 Task: Look for space in Bordj Bou Arreridj, Algeria from 8th June, 2023 to 16th June, 2023 for 2 adults in price range Rs.10000 to Rs.15000. Place can be entire place with 1  bedroom having 1 bed and 1 bathroom. Property type can be house, flat, hotel. Booking option can be shelf check-in. Required host language is .
Action: Mouse moved to (434, 103)
Screenshot: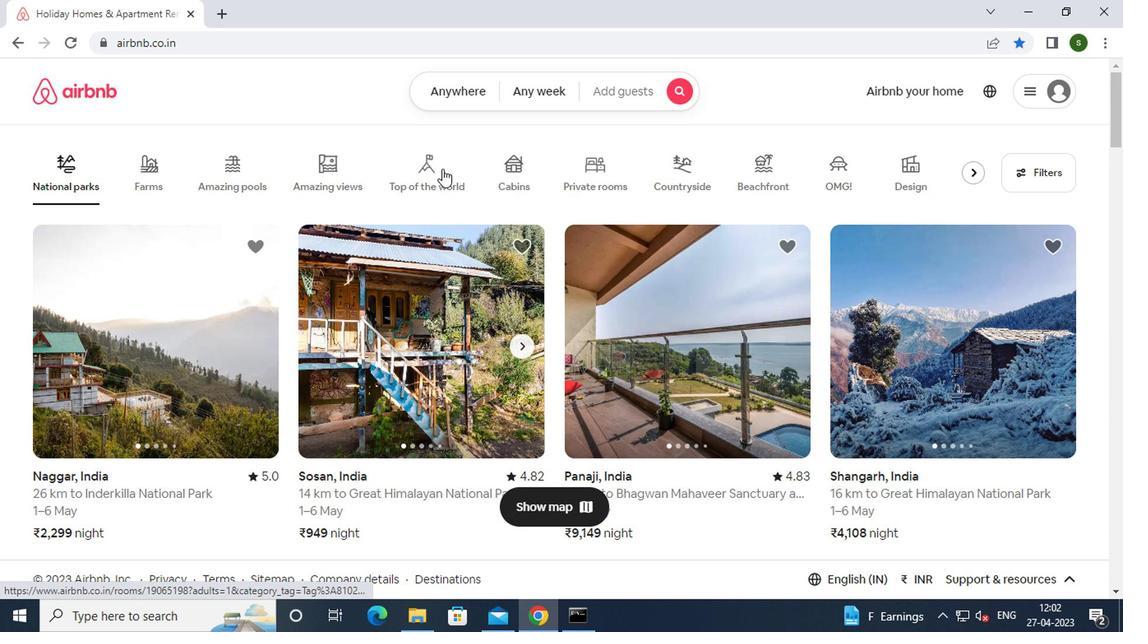 
Action: Mouse pressed left at (434, 103)
Screenshot: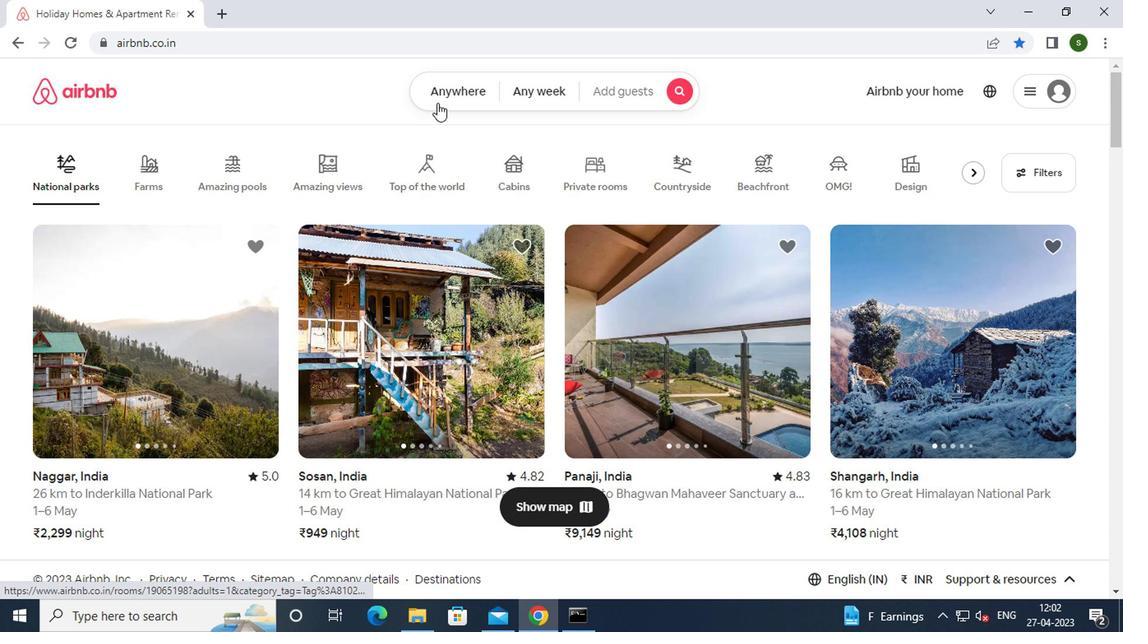 
Action: Mouse moved to (384, 152)
Screenshot: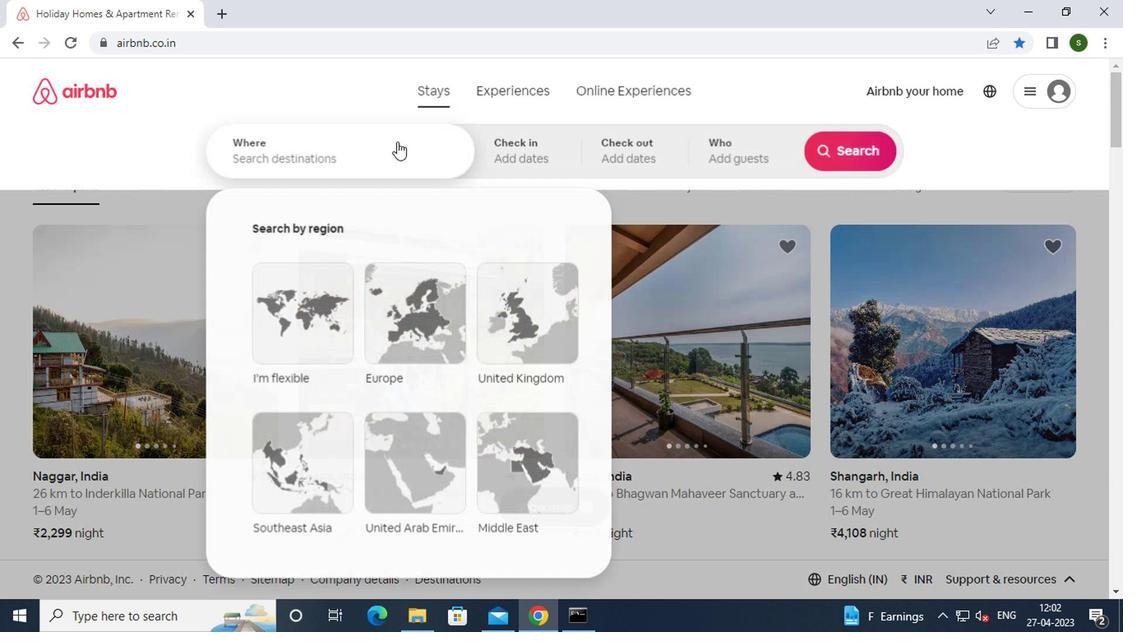 
Action: Mouse pressed left at (384, 152)
Screenshot: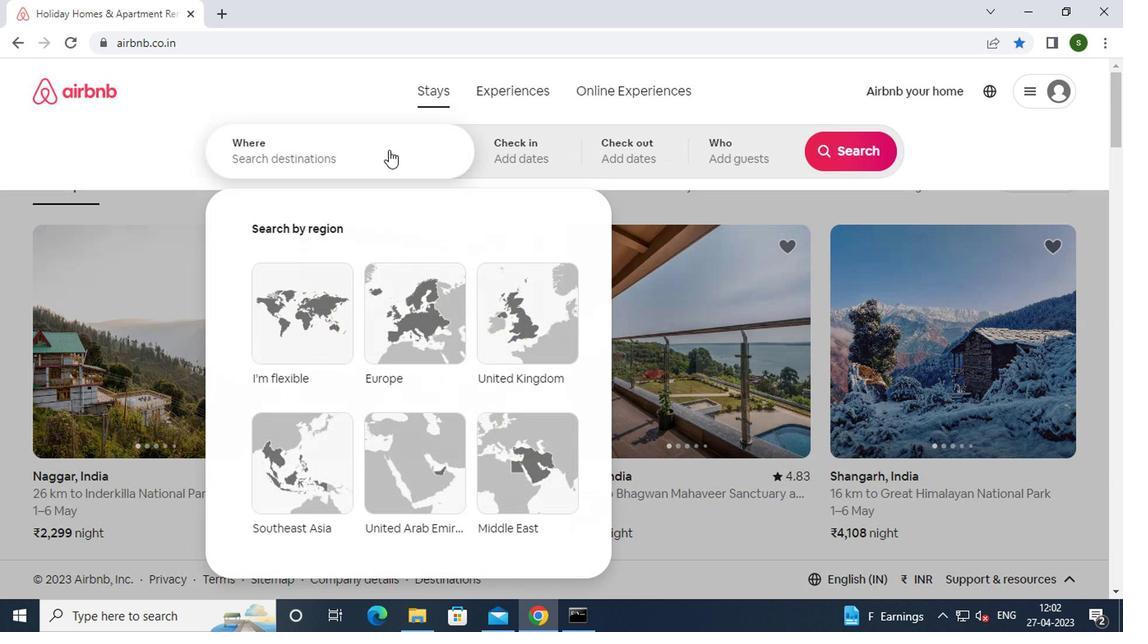 
Action: Key pressed b<Key.caps_lock>ordj<Key.space><Key.caps_lock>b<Key.caps_lock>ou<Key.space><Key.caps_lock>a<Key.caps_lock>rreridj
Screenshot: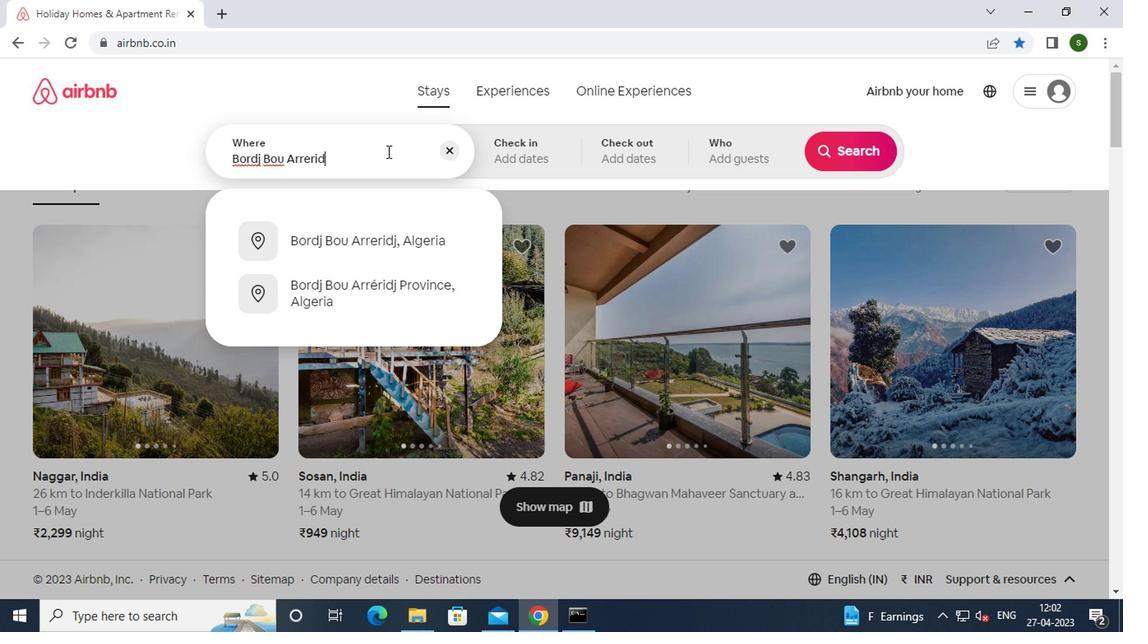 
Action: Mouse moved to (377, 241)
Screenshot: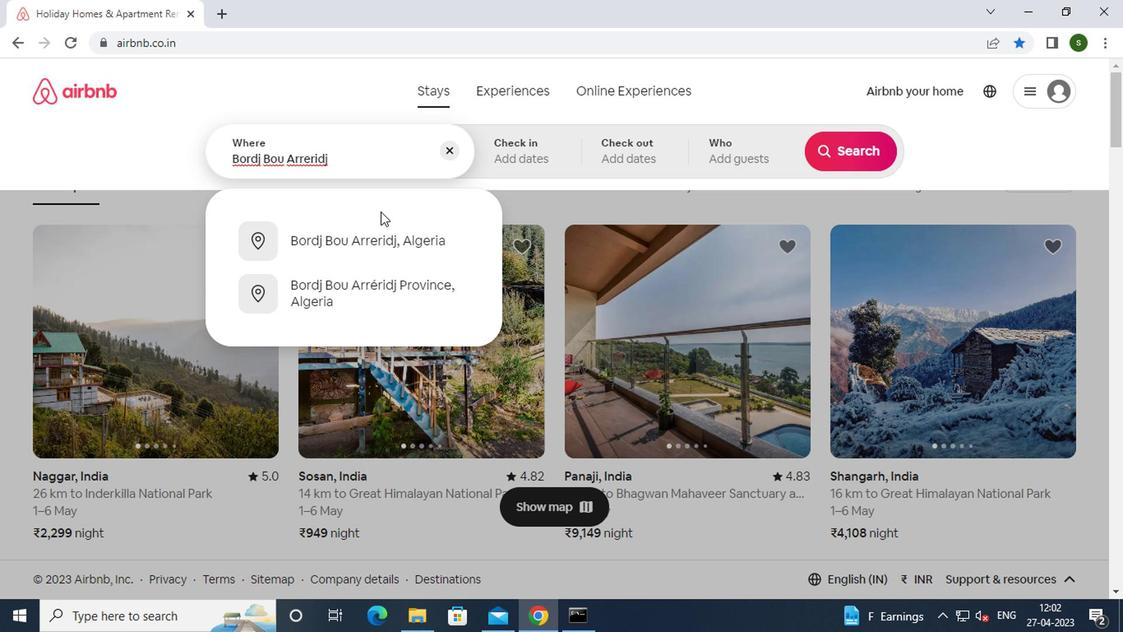 
Action: Mouse pressed left at (377, 241)
Screenshot: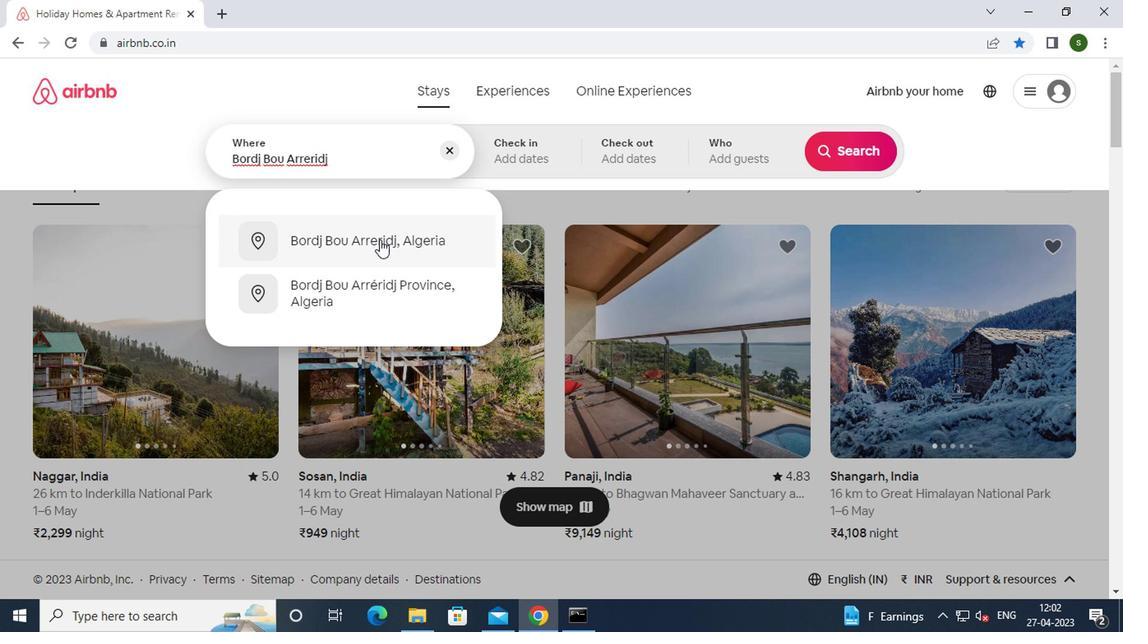 
Action: Mouse moved to (835, 278)
Screenshot: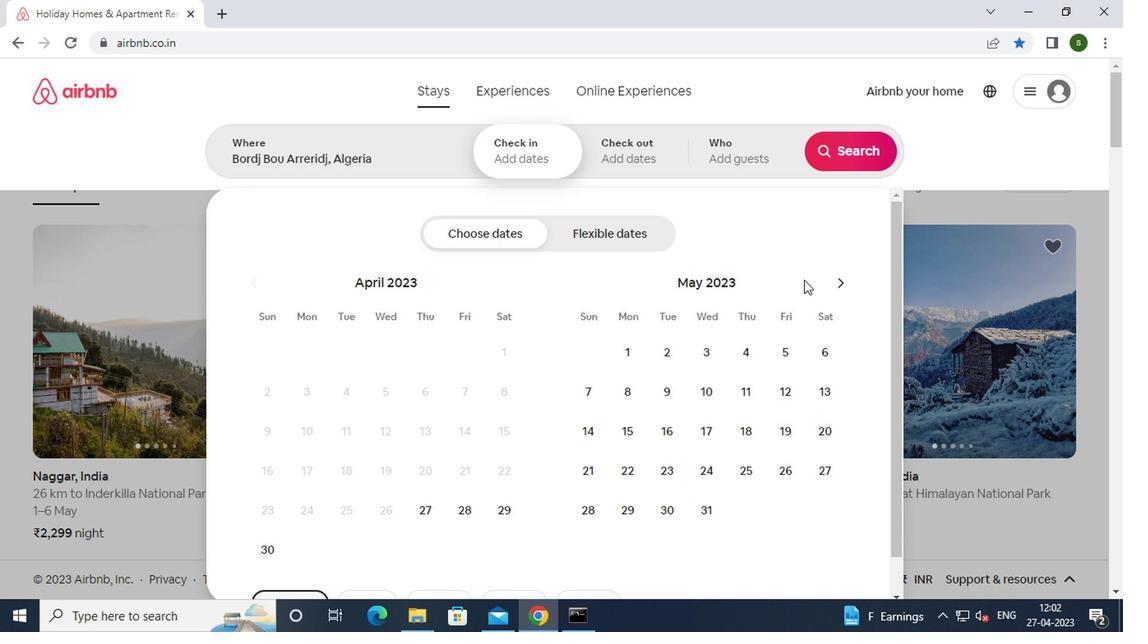 
Action: Mouse pressed left at (835, 278)
Screenshot: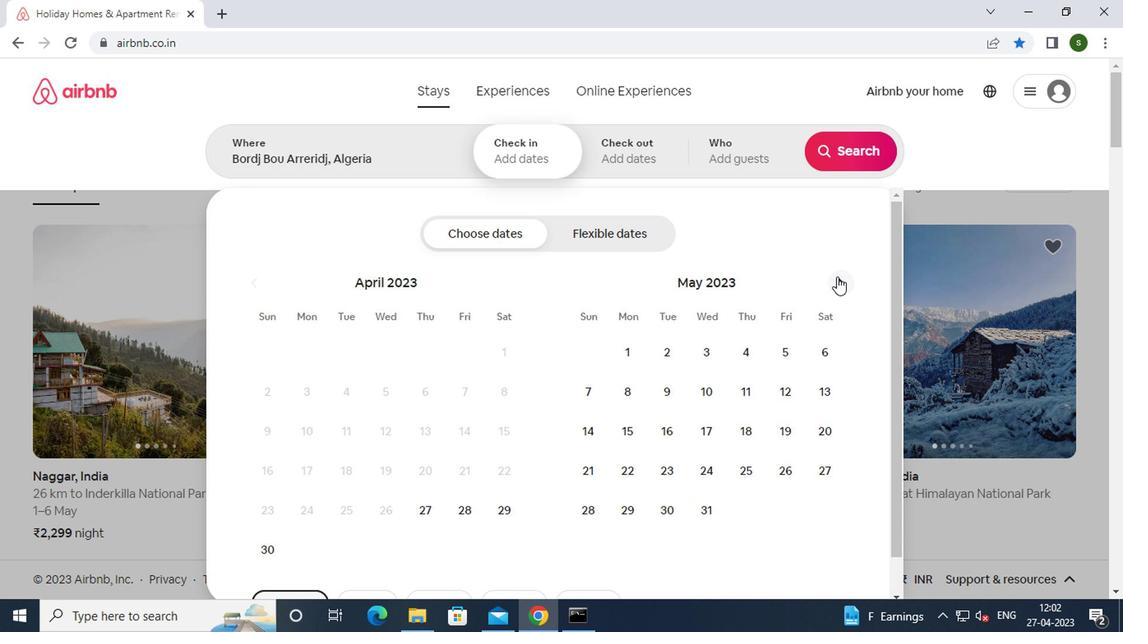 
Action: Mouse moved to (741, 393)
Screenshot: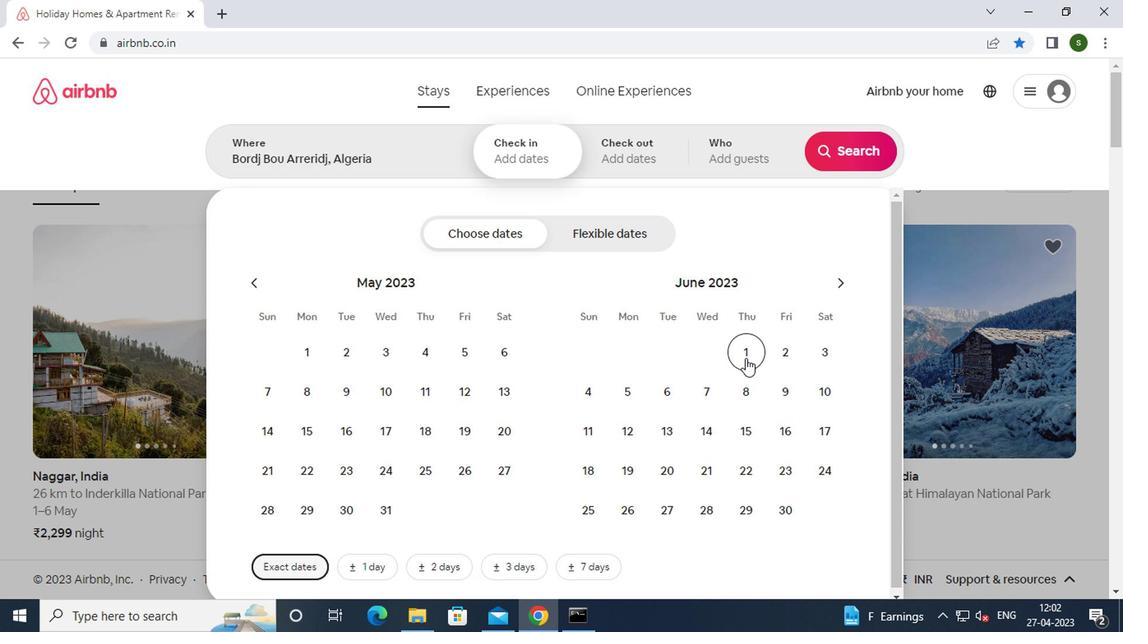 
Action: Mouse pressed left at (741, 393)
Screenshot: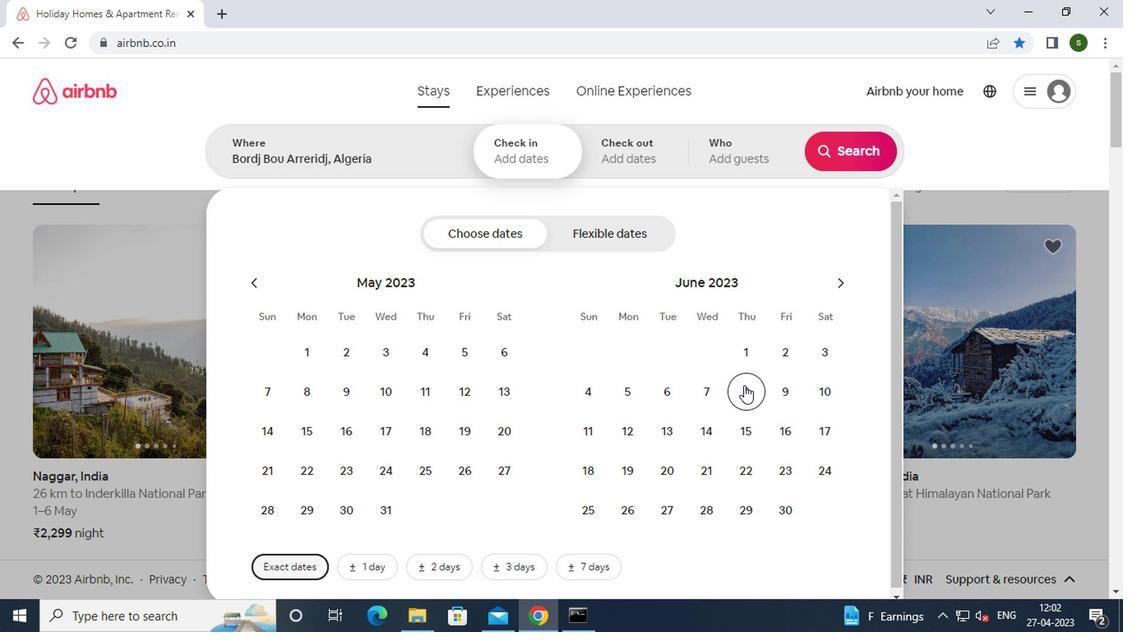 
Action: Mouse moved to (781, 436)
Screenshot: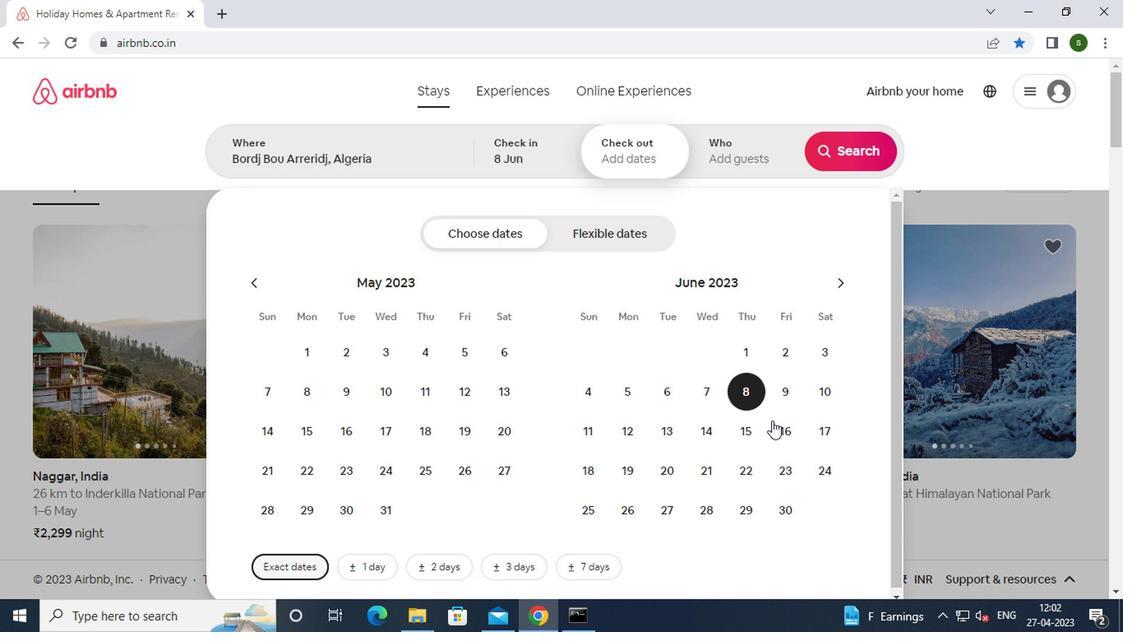
Action: Mouse pressed left at (781, 436)
Screenshot: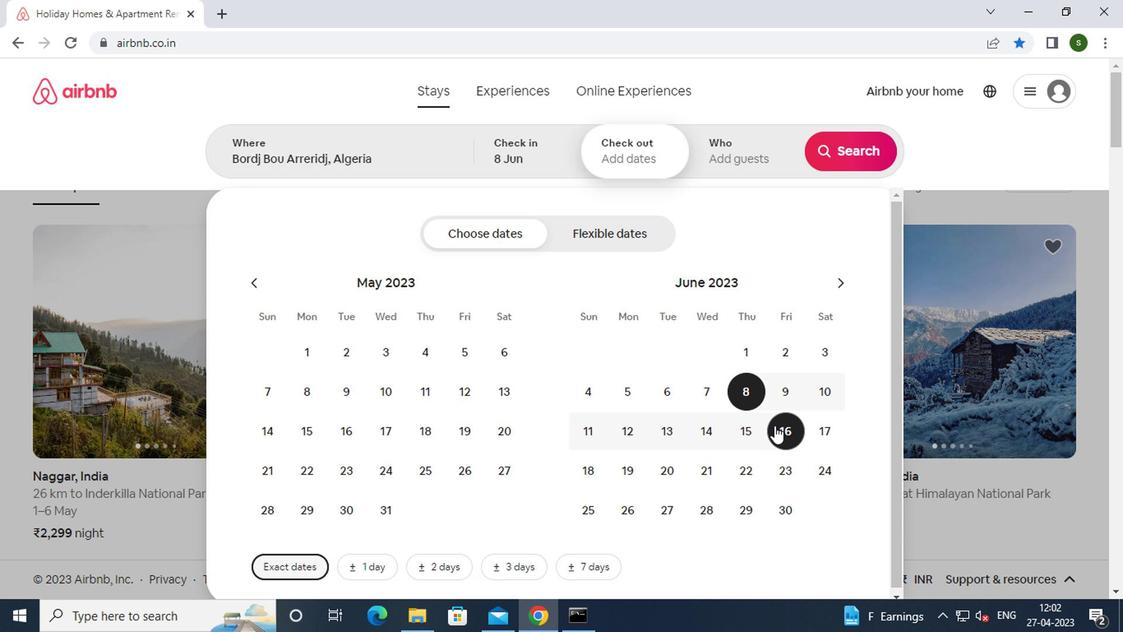 
Action: Mouse moved to (756, 160)
Screenshot: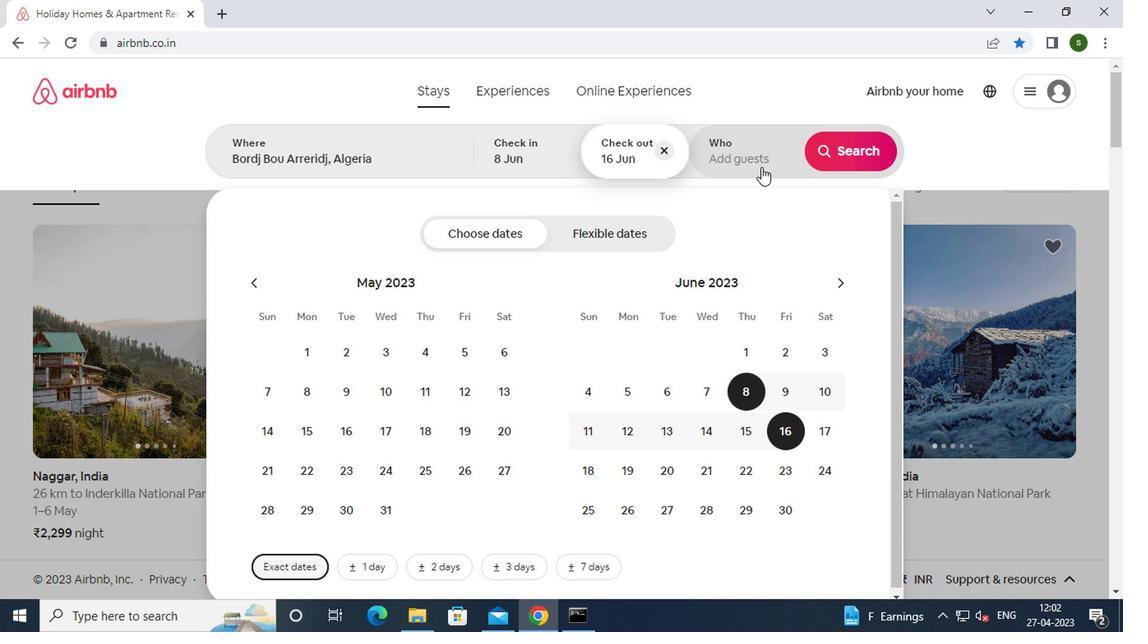 
Action: Mouse pressed left at (756, 160)
Screenshot: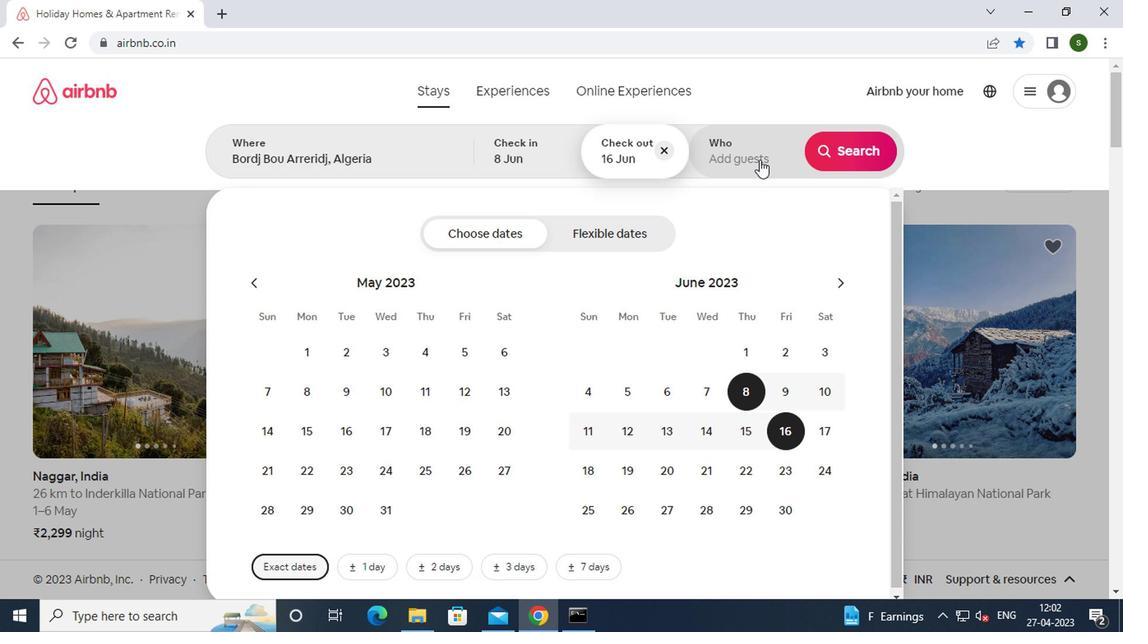 
Action: Mouse moved to (847, 235)
Screenshot: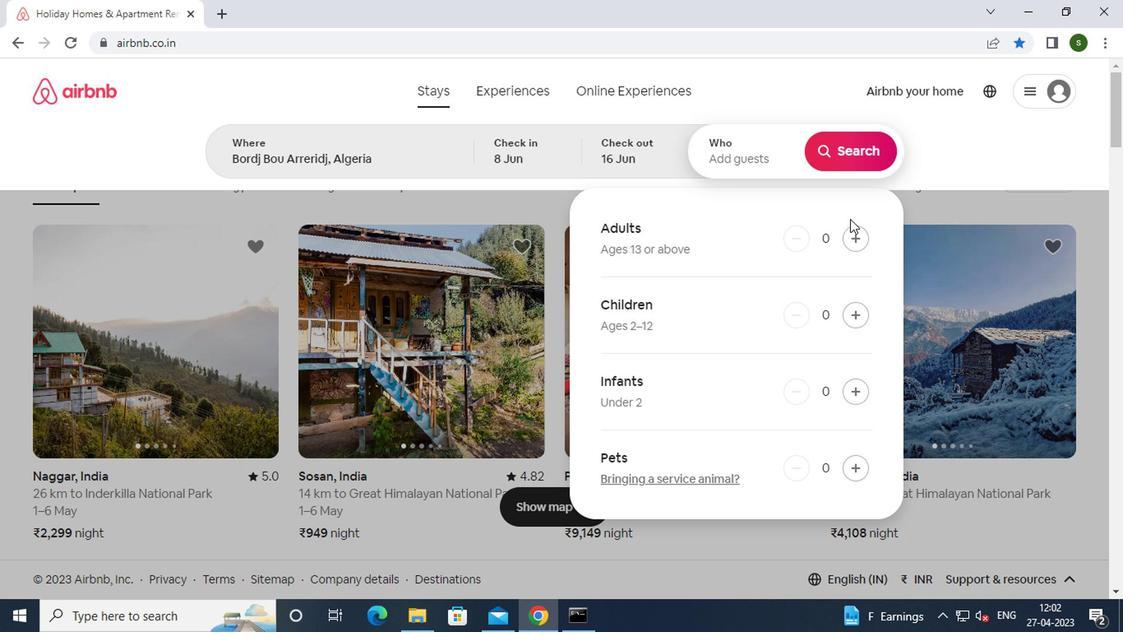 
Action: Mouse pressed left at (847, 235)
Screenshot: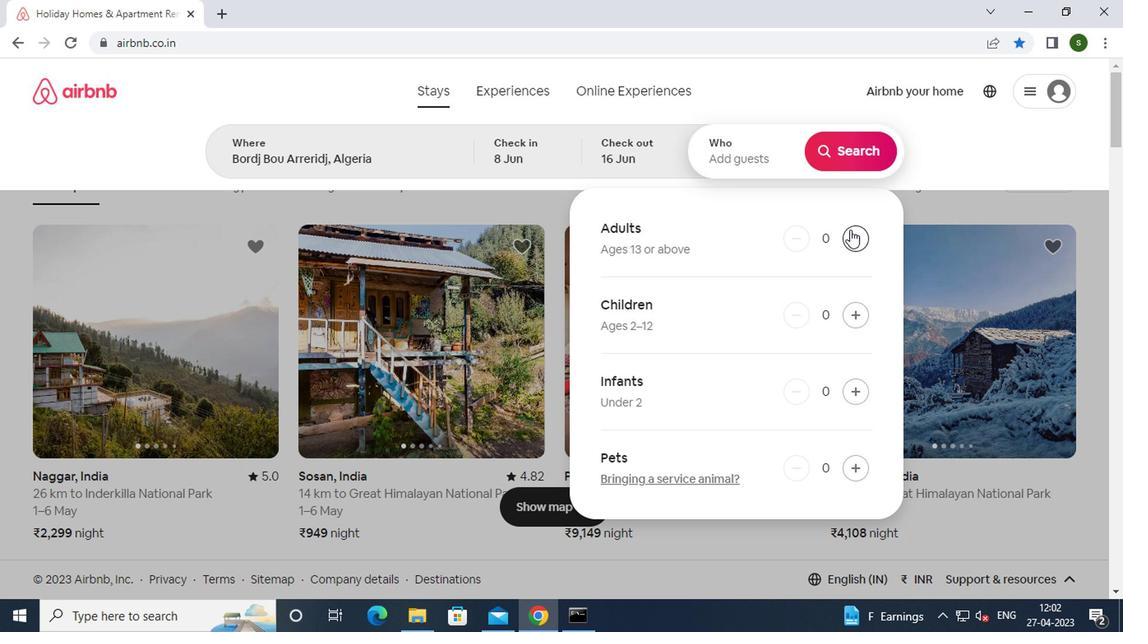 
Action: Mouse pressed left at (847, 235)
Screenshot: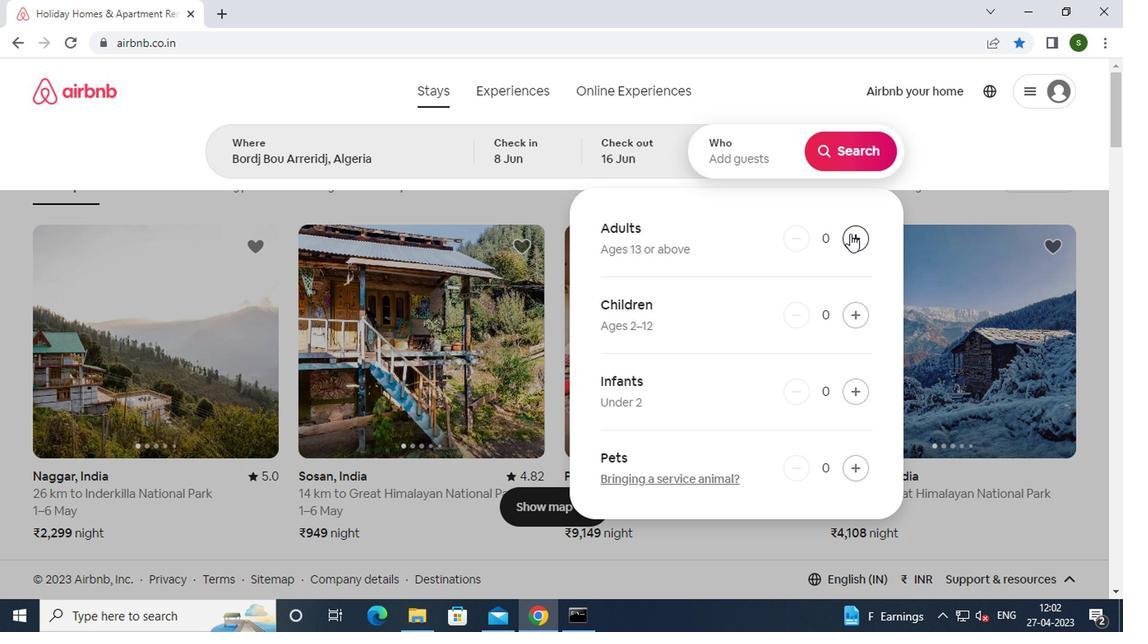 
Action: Mouse moved to (842, 156)
Screenshot: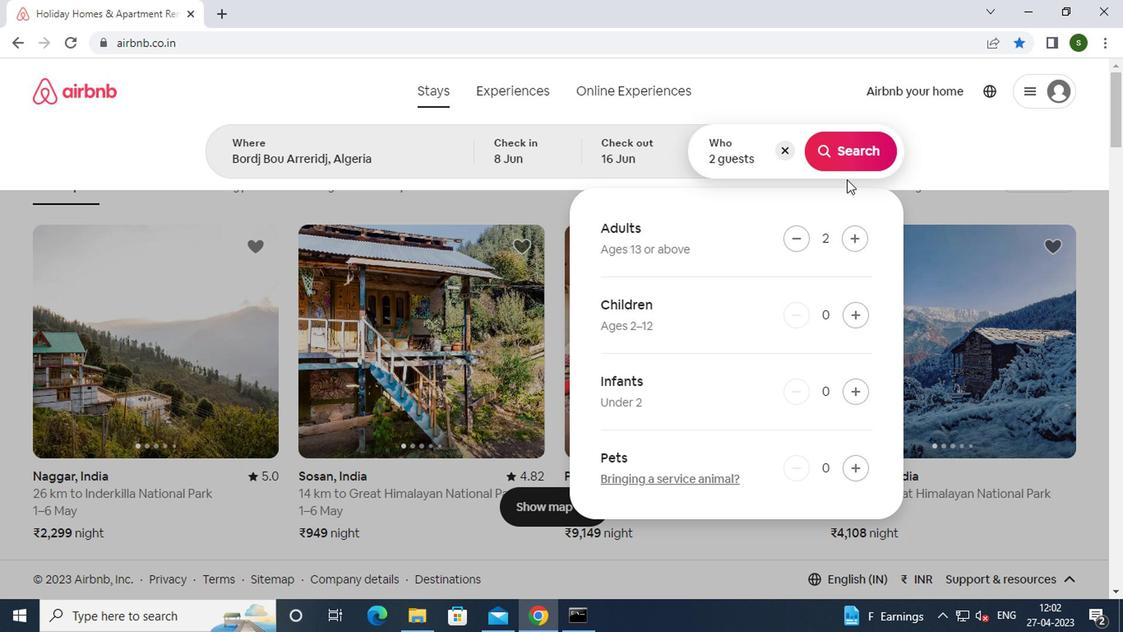 
Action: Mouse pressed left at (842, 156)
Screenshot: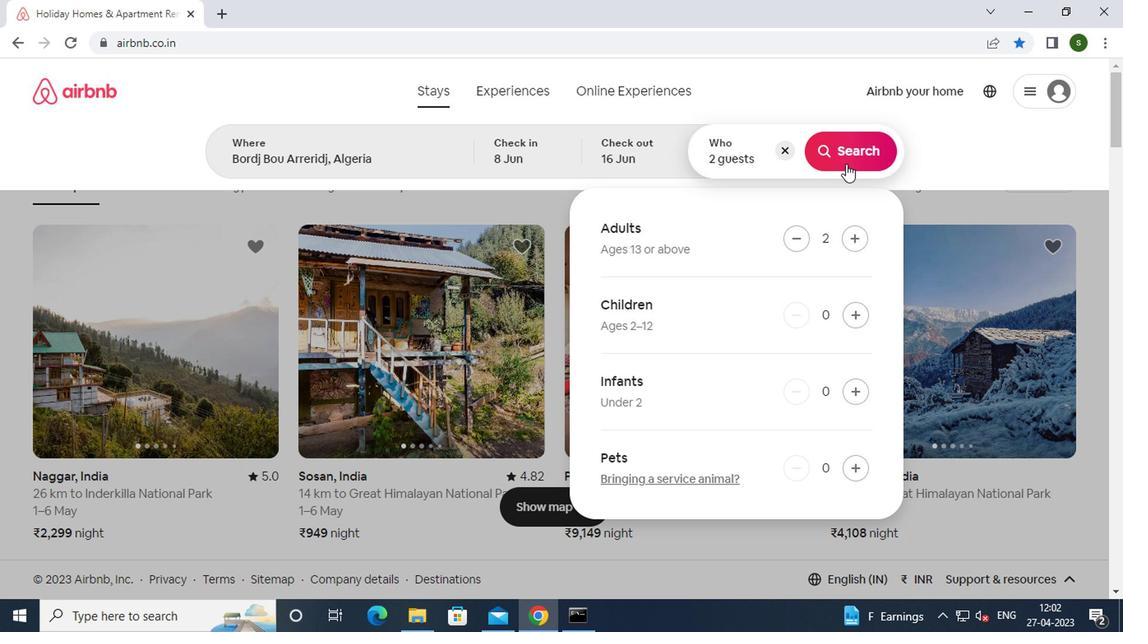 
Action: Mouse moved to (1037, 160)
Screenshot: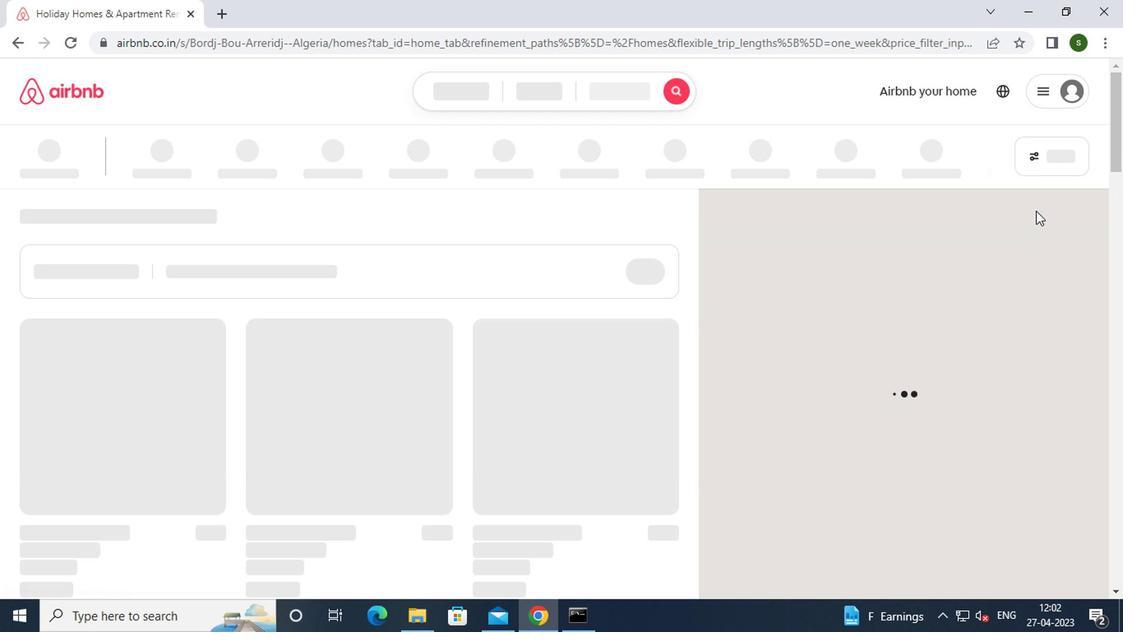 
Action: Mouse pressed left at (1037, 160)
Screenshot: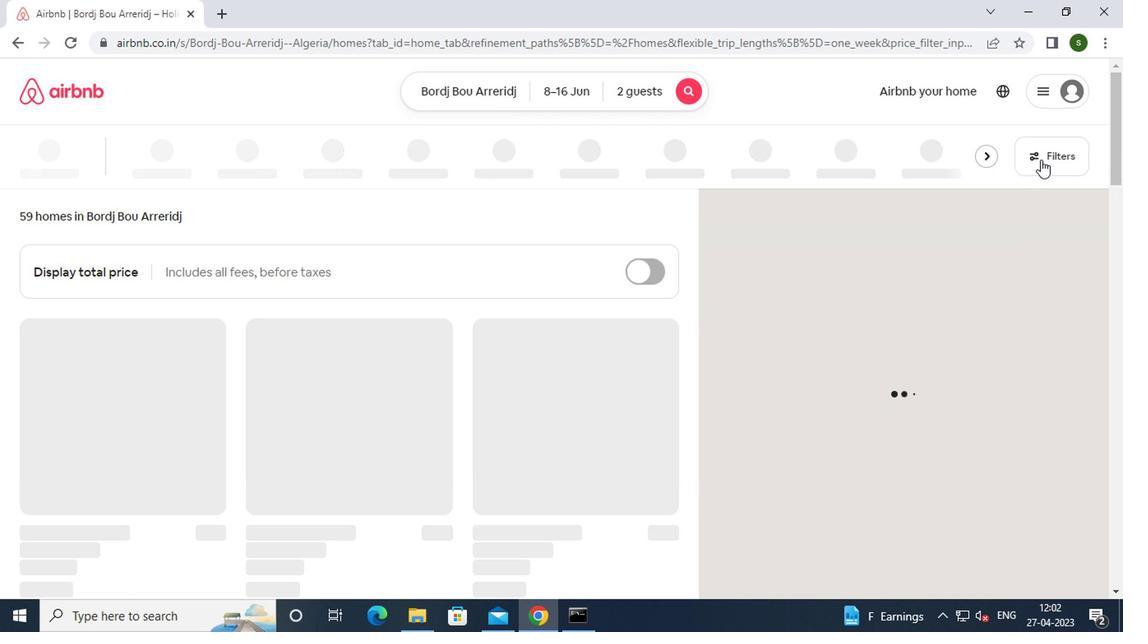 
Action: Mouse moved to (357, 358)
Screenshot: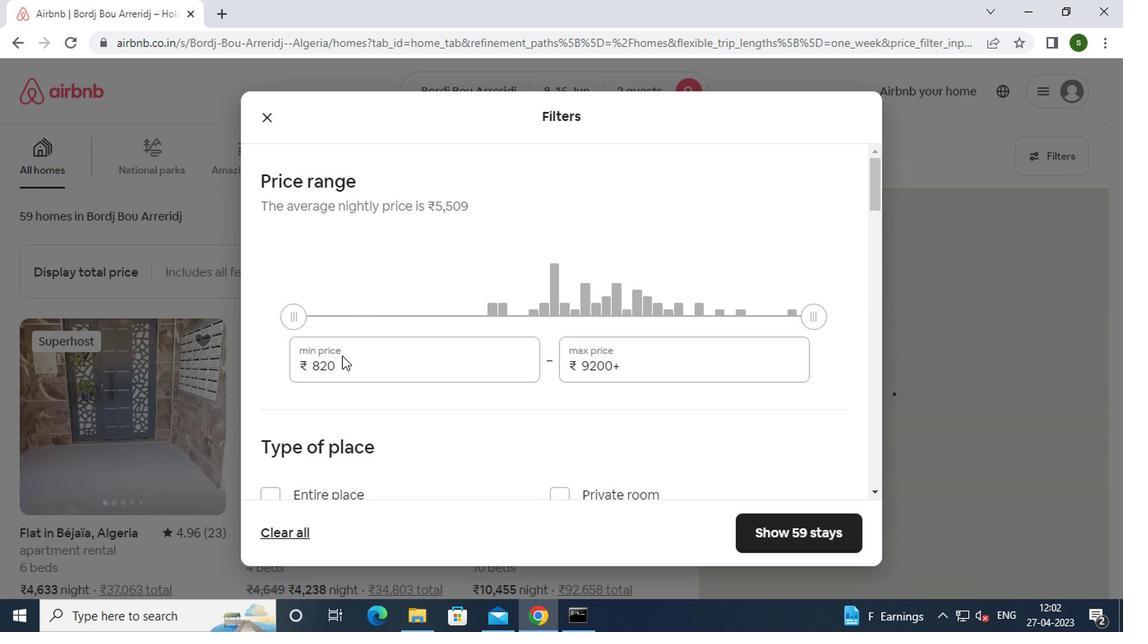 
Action: Mouse pressed left at (357, 358)
Screenshot: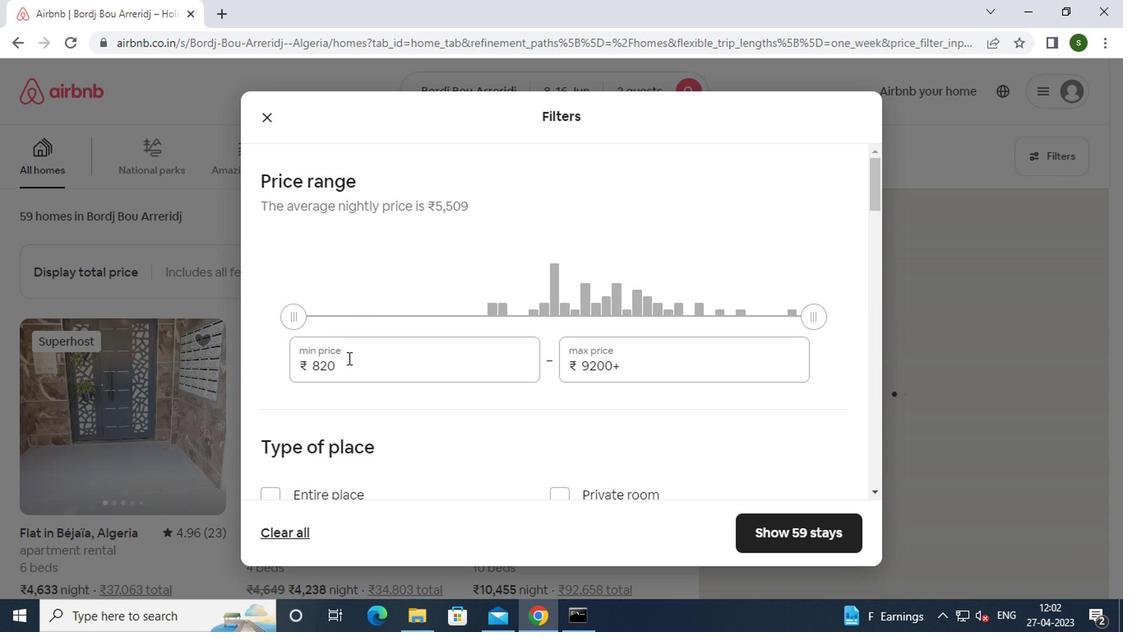
Action: Mouse moved to (357, 346)
Screenshot: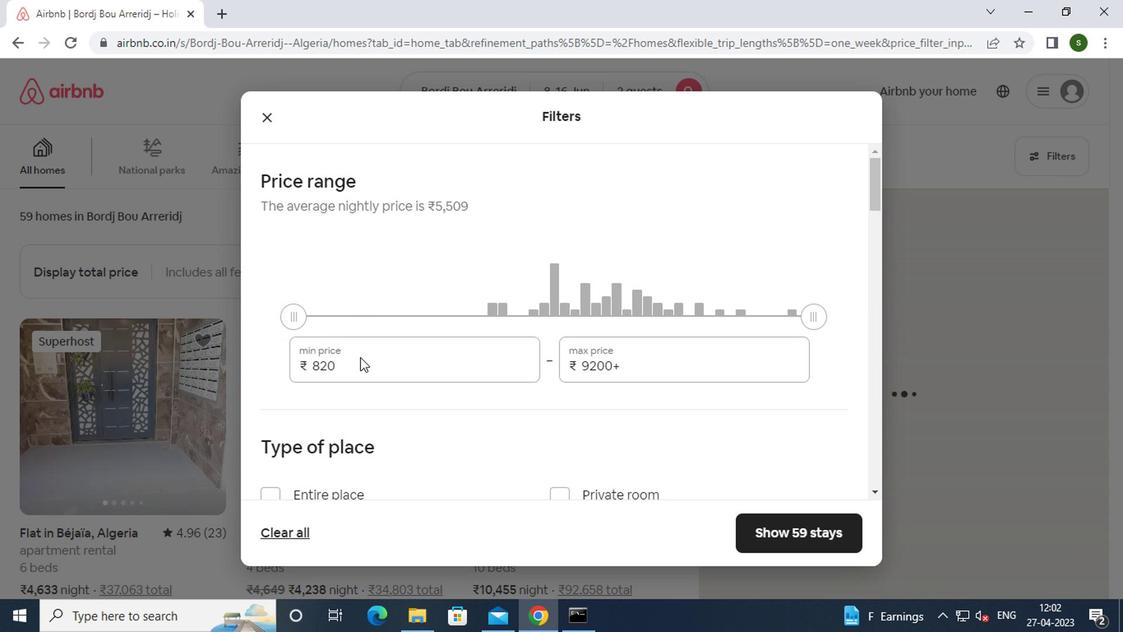 
Action: Key pressed <Key.backspace><Key.backspace><Key.backspace><Key.backspace><Key.backspace><Key.backspace><Key.backspace>10000
Screenshot: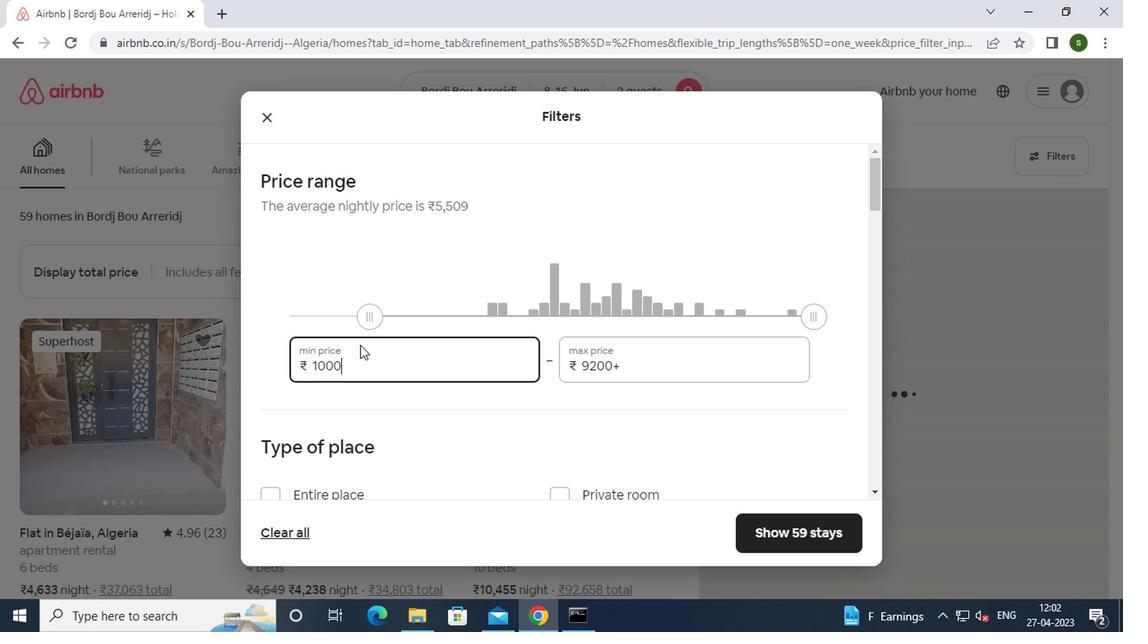 
Action: Mouse moved to (630, 355)
Screenshot: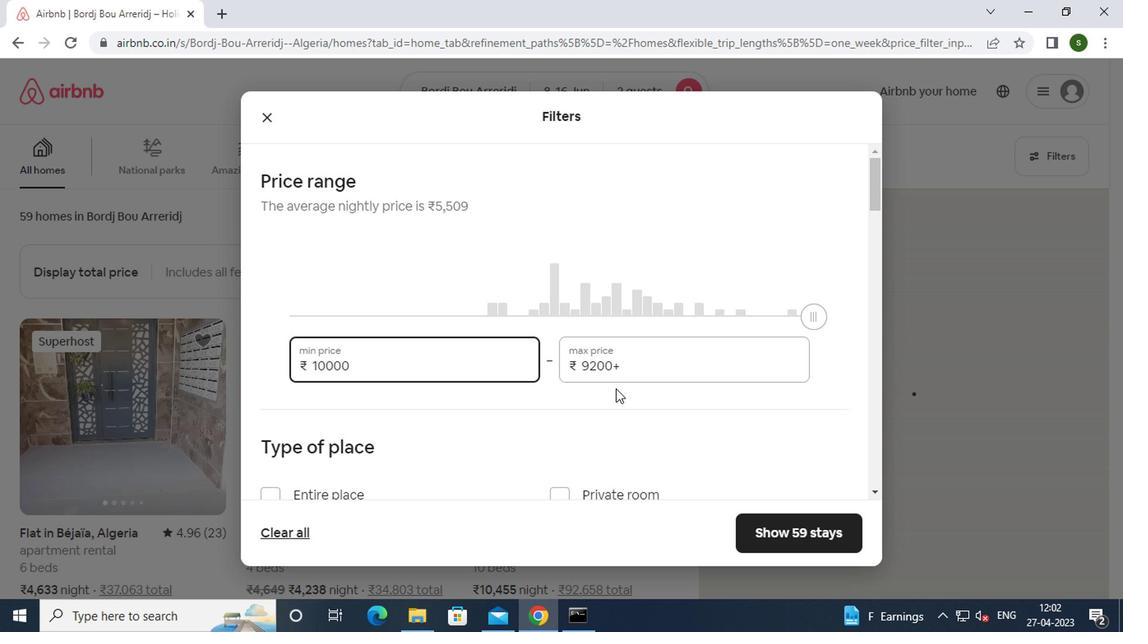 
Action: Mouse pressed left at (630, 355)
Screenshot: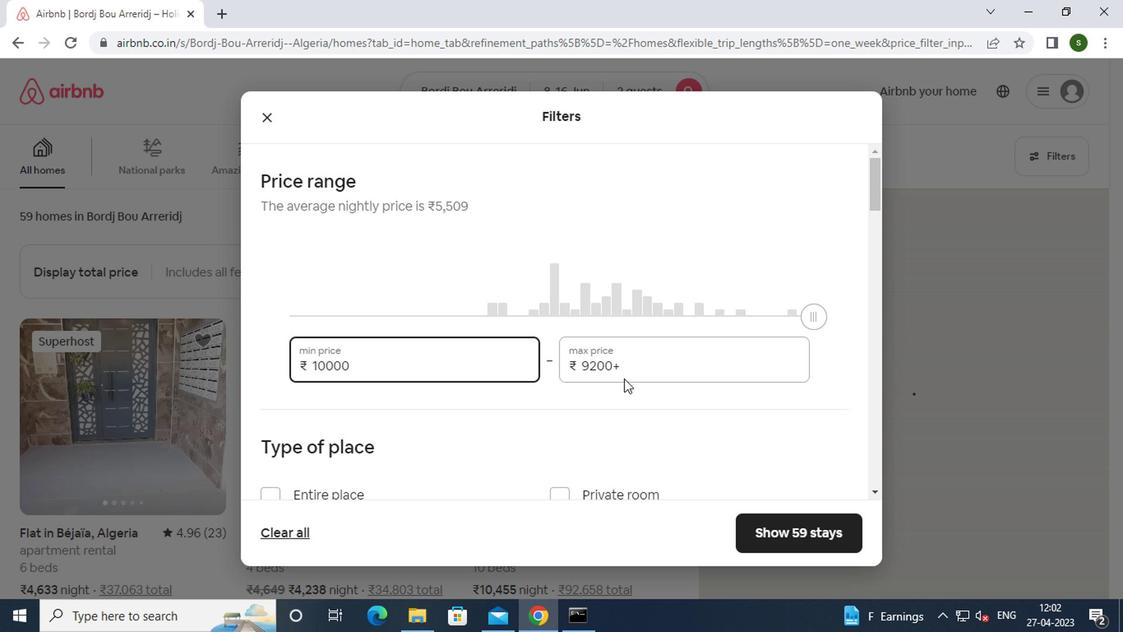 
Action: Key pressed <Key.backspace><Key.backspace><Key.backspace><Key.backspace><Key.backspace><Key.backspace><Key.backspace><Key.backspace><Key.backspace><Key.backspace><Key.backspace>15000
Screenshot: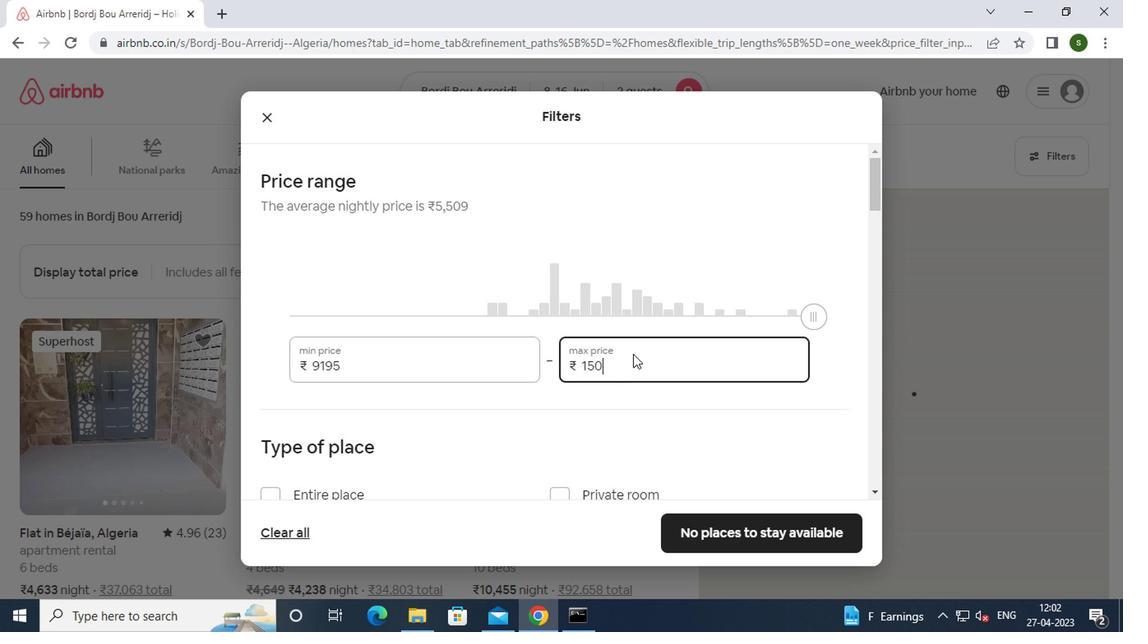 
Action: Mouse moved to (488, 348)
Screenshot: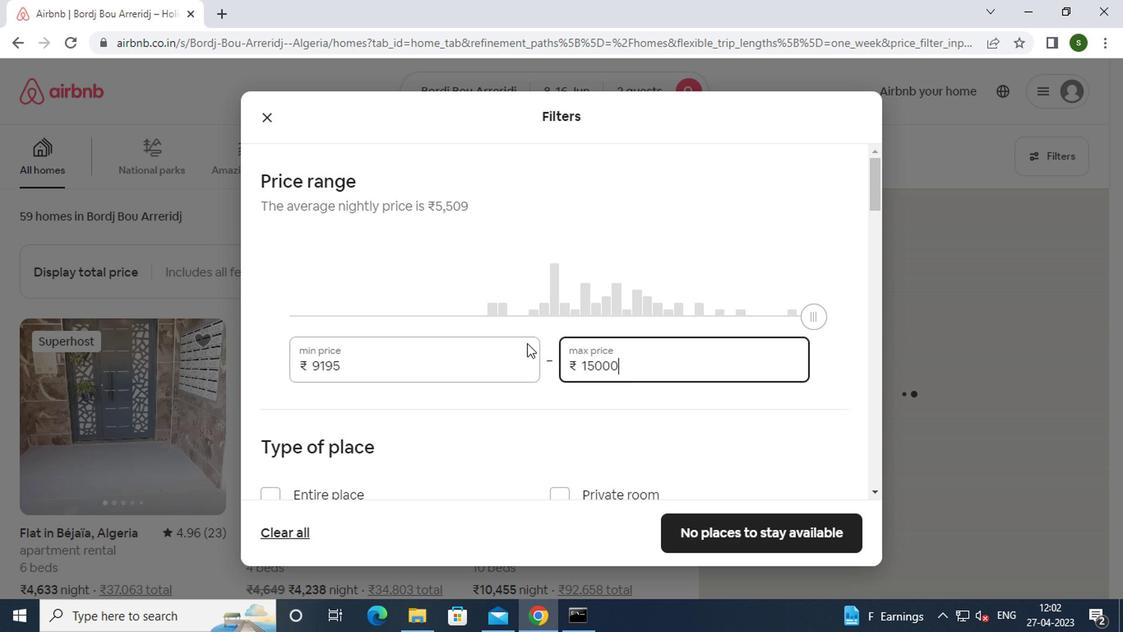 
Action: Mouse scrolled (488, 348) with delta (0, 0)
Screenshot: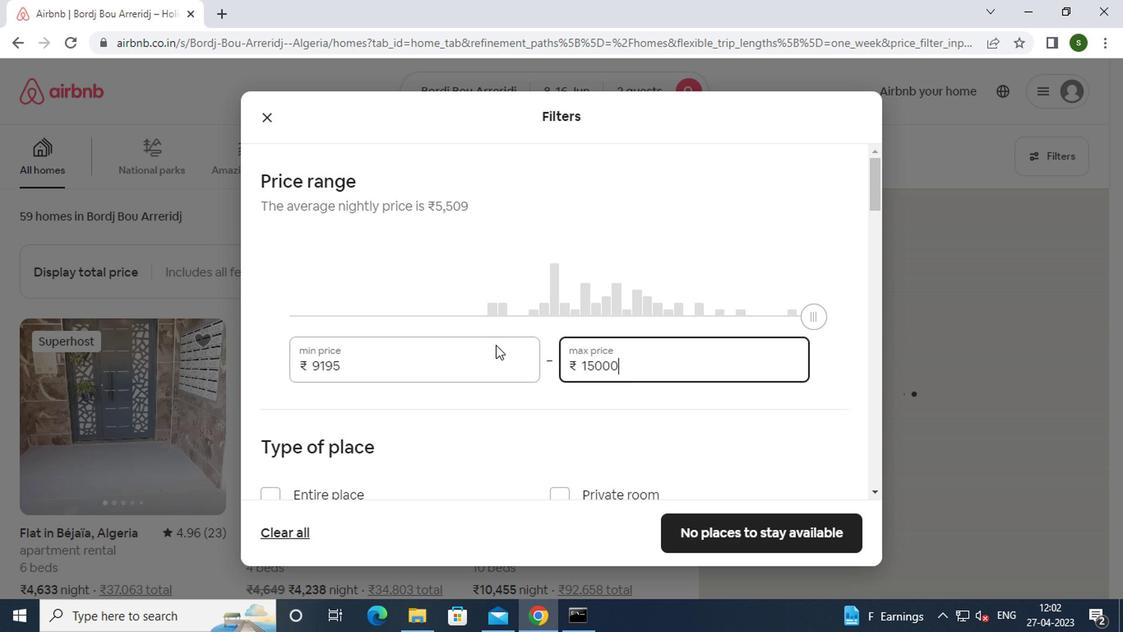 
Action: Mouse scrolled (488, 348) with delta (0, 0)
Screenshot: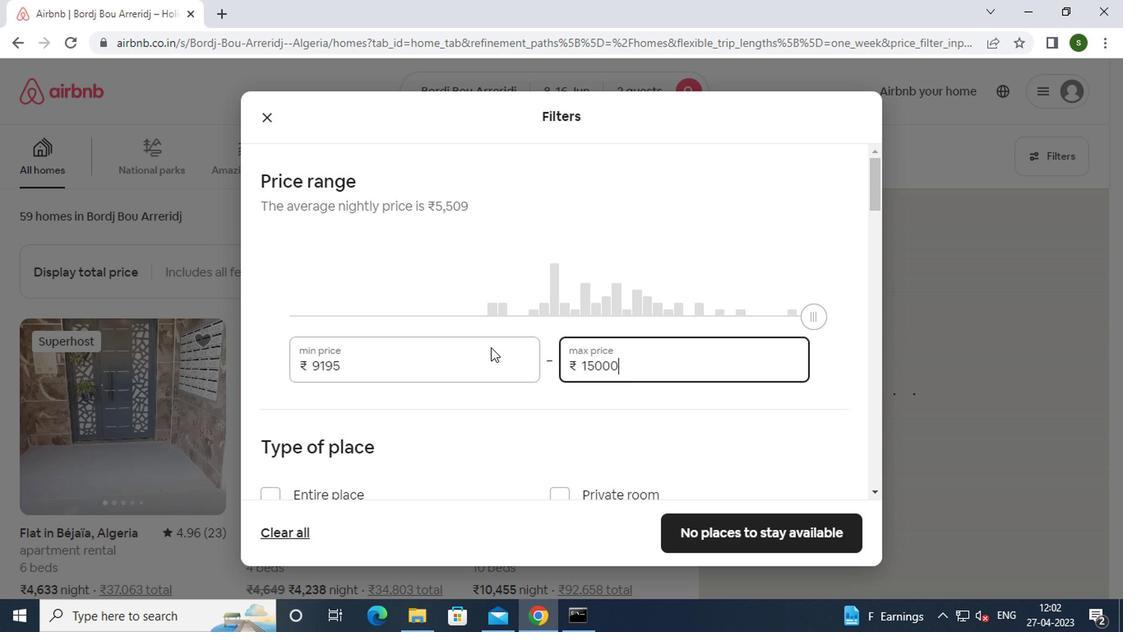 
Action: Mouse moved to (314, 338)
Screenshot: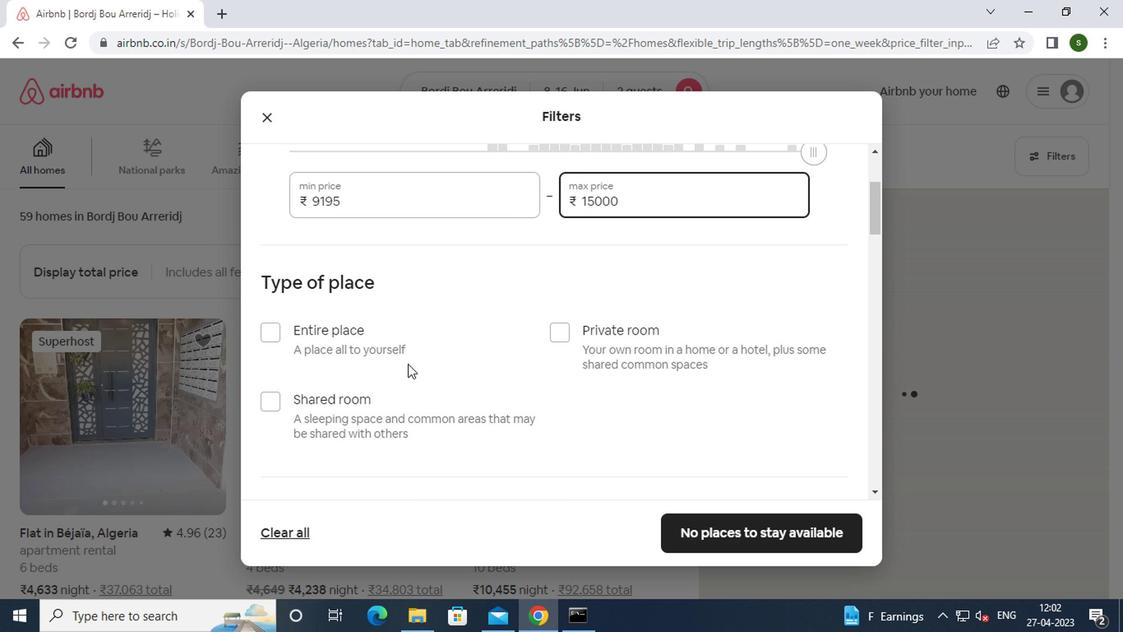 
Action: Mouse pressed left at (314, 338)
Screenshot: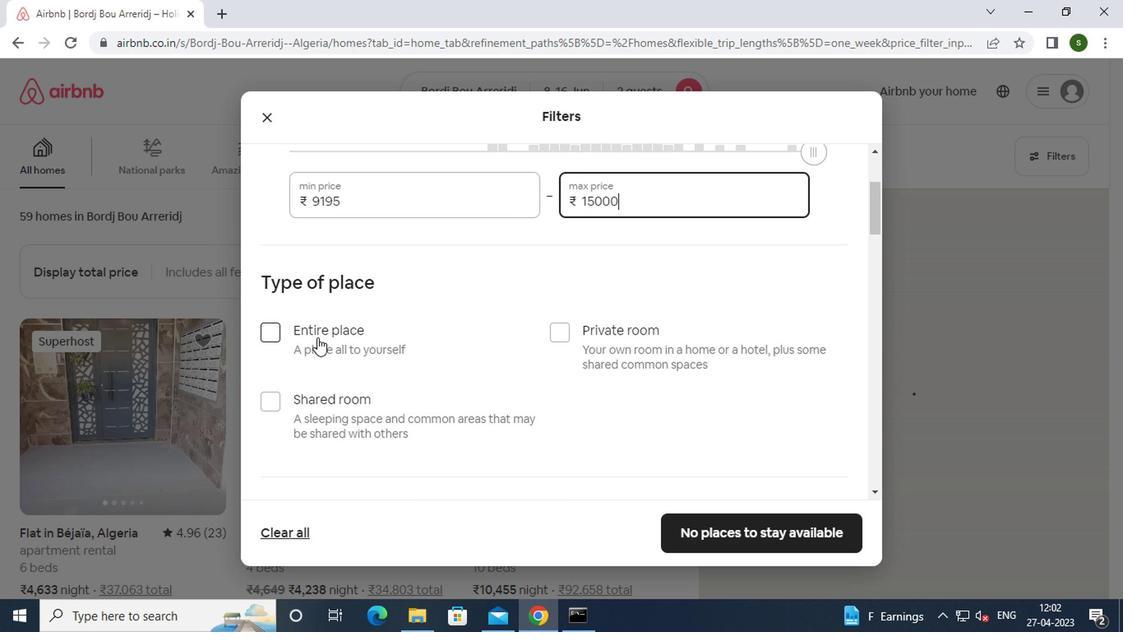 
Action: Mouse moved to (434, 330)
Screenshot: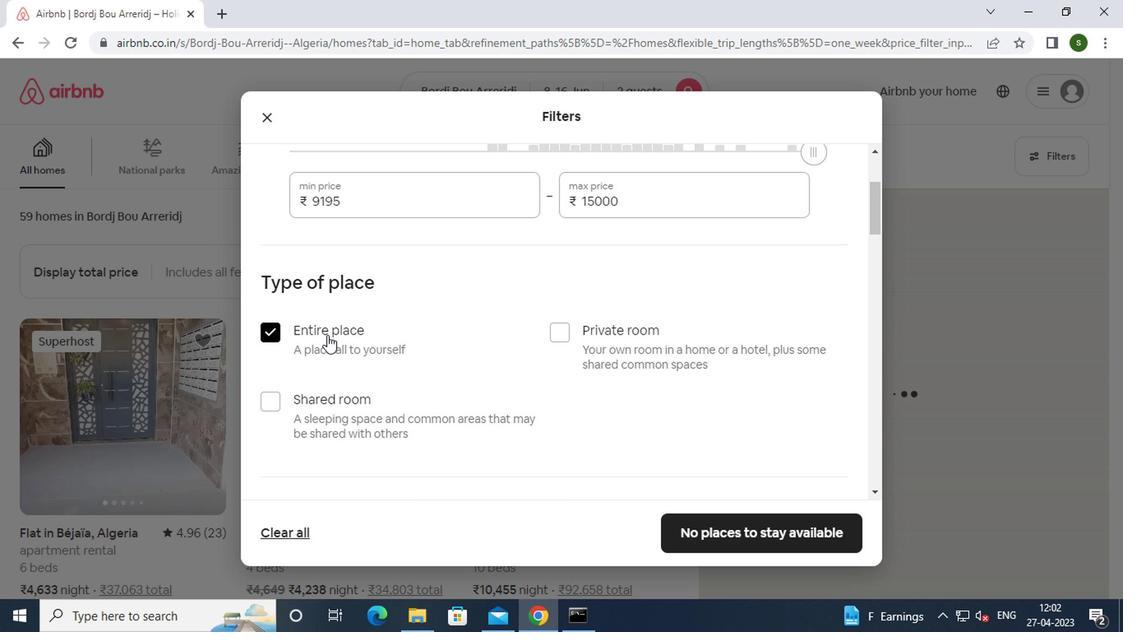 
Action: Mouse scrolled (434, 328) with delta (0, -1)
Screenshot: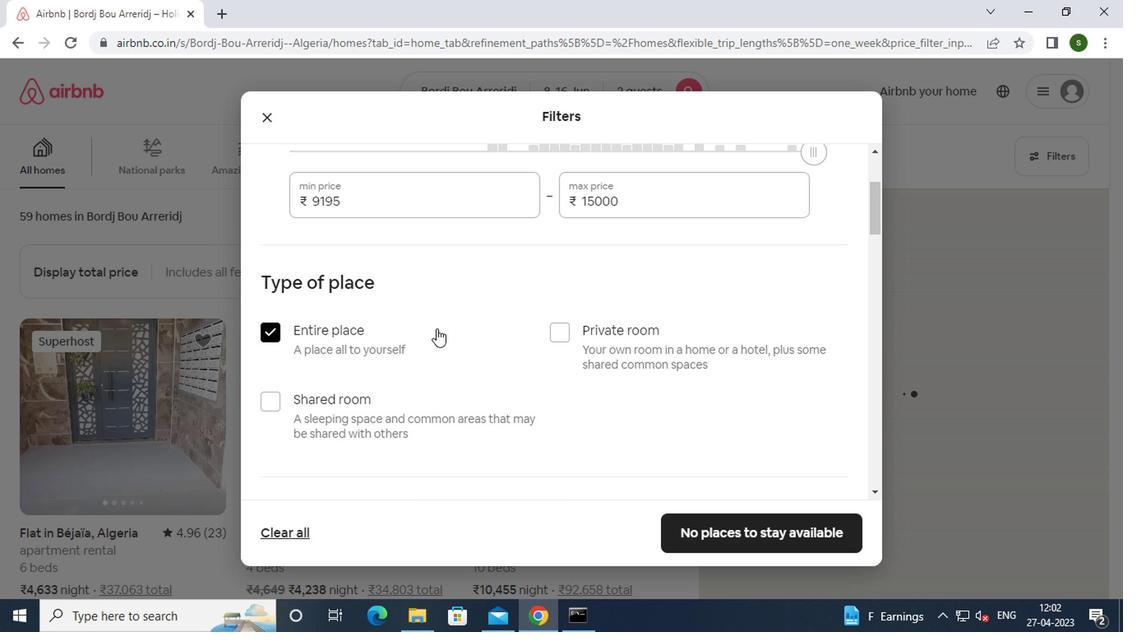 
Action: Mouse scrolled (434, 328) with delta (0, -1)
Screenshot: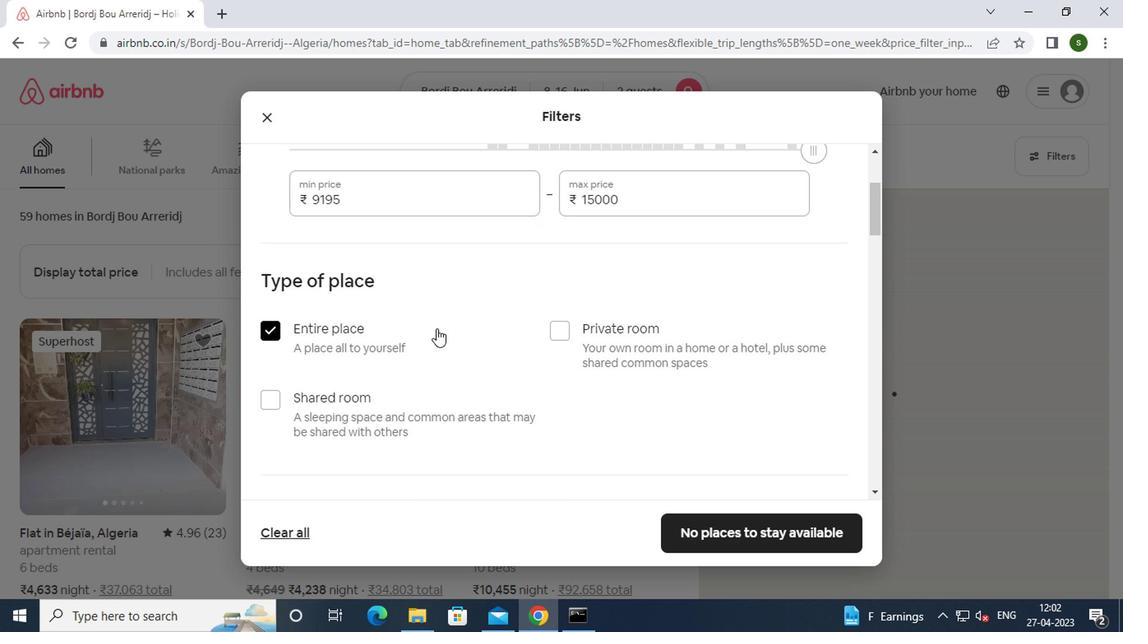
Action: Mouse scrolled (434, 328) with delta (0, -1)
Screenshot: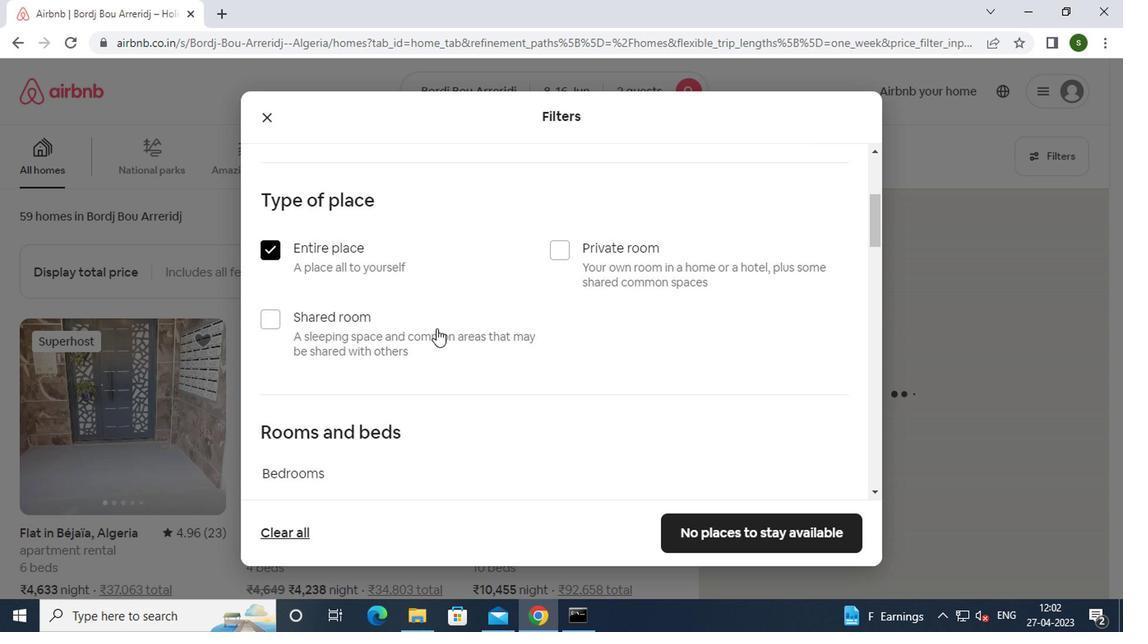
Action: Mouse scrolled (434, 328) with delta (0, -1)
Screenshot: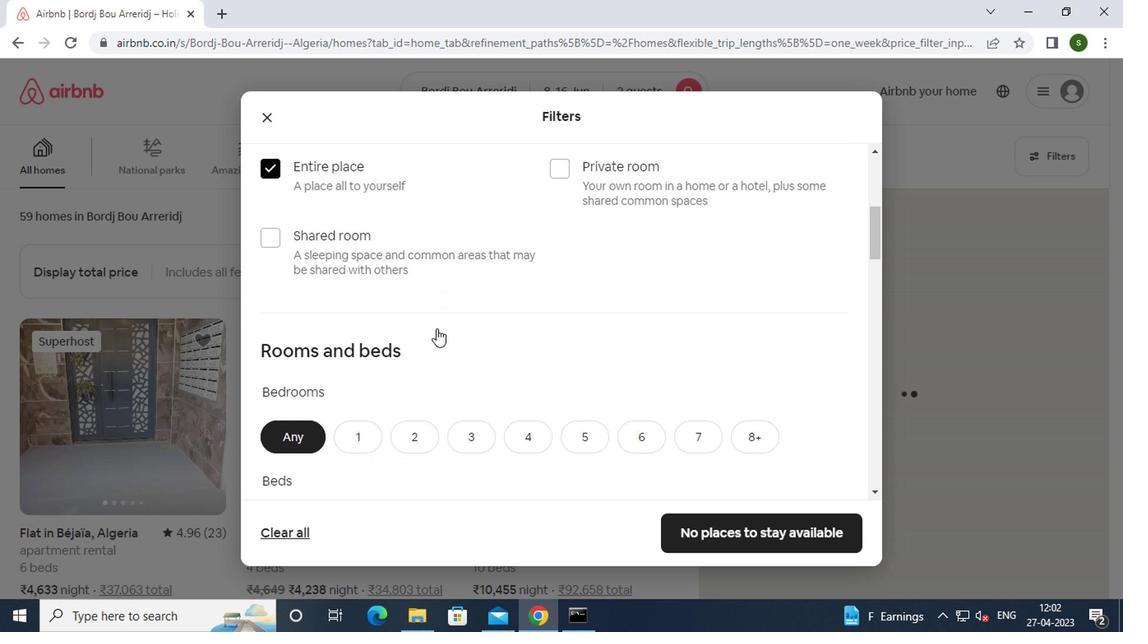 
Action: Mouse moved to (340, 278)
Screenshot: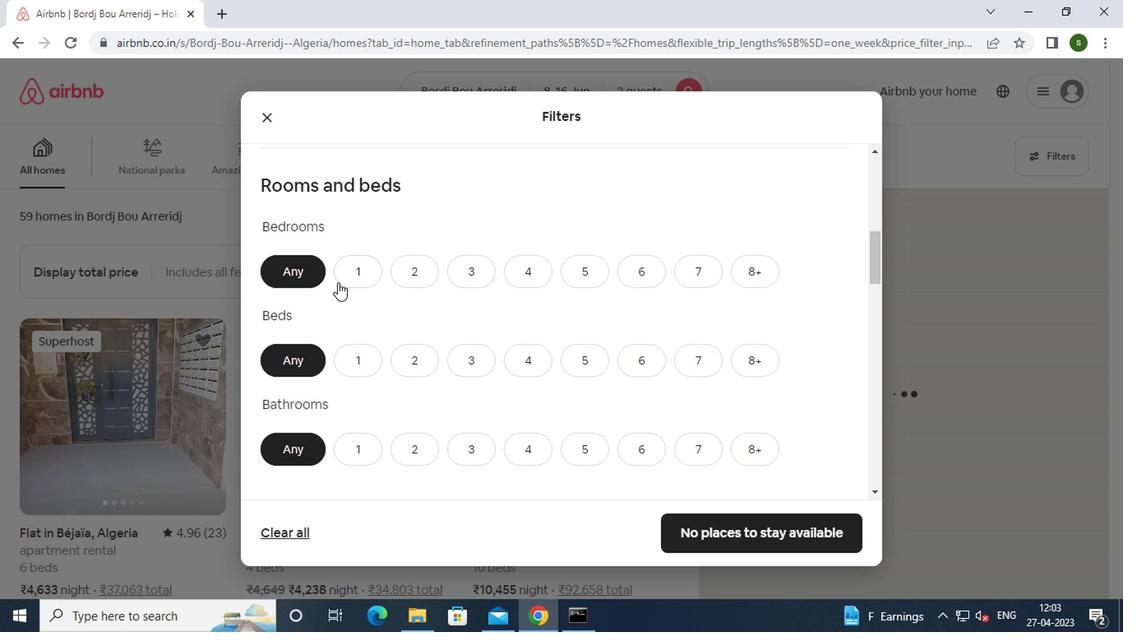 
Action: Mouse pressed left at (340, 278)
Screenshot: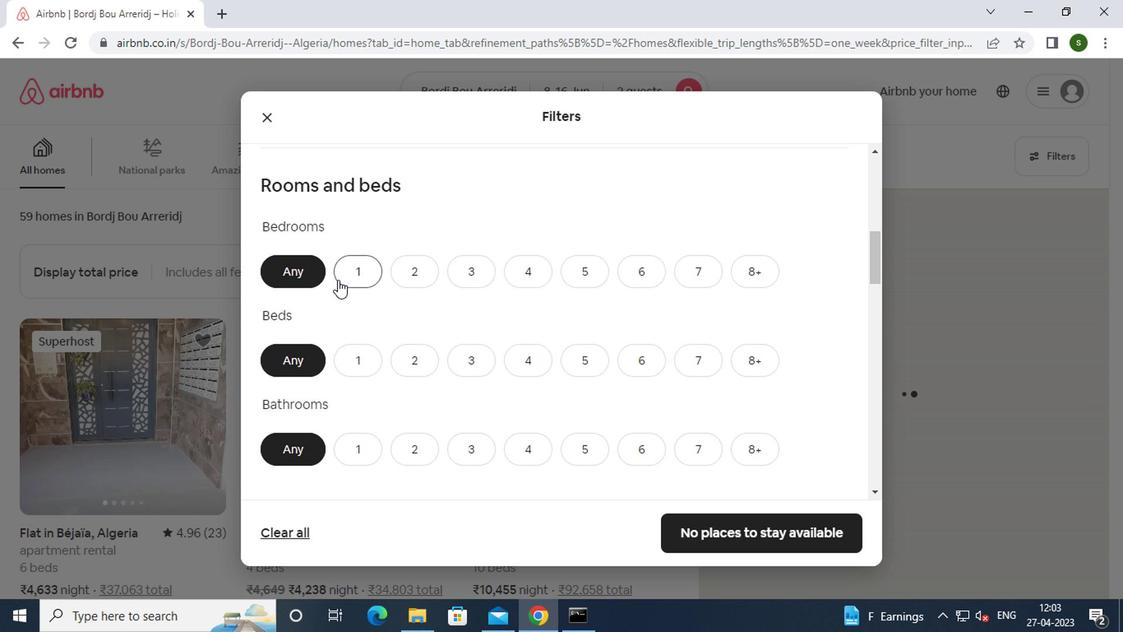 
Action: Mouse moved to (365, 363)
Screenshot: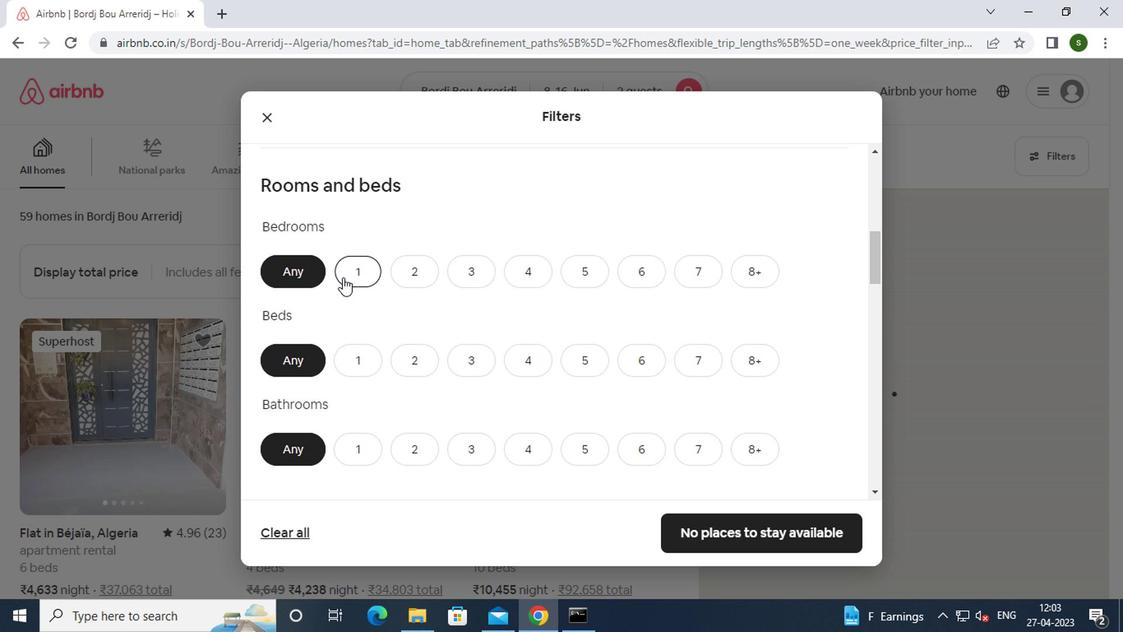 
Action: Mouse pressed left at (365, 363)
Screenshot: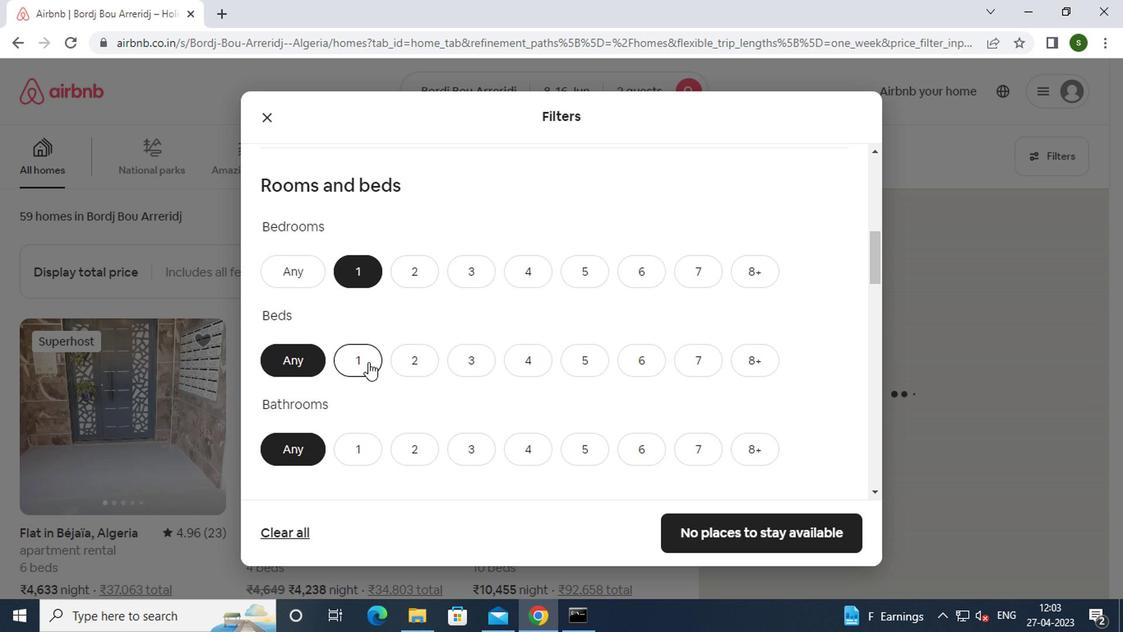 
Action: Mouse moved to (357, 446)
Screenshot: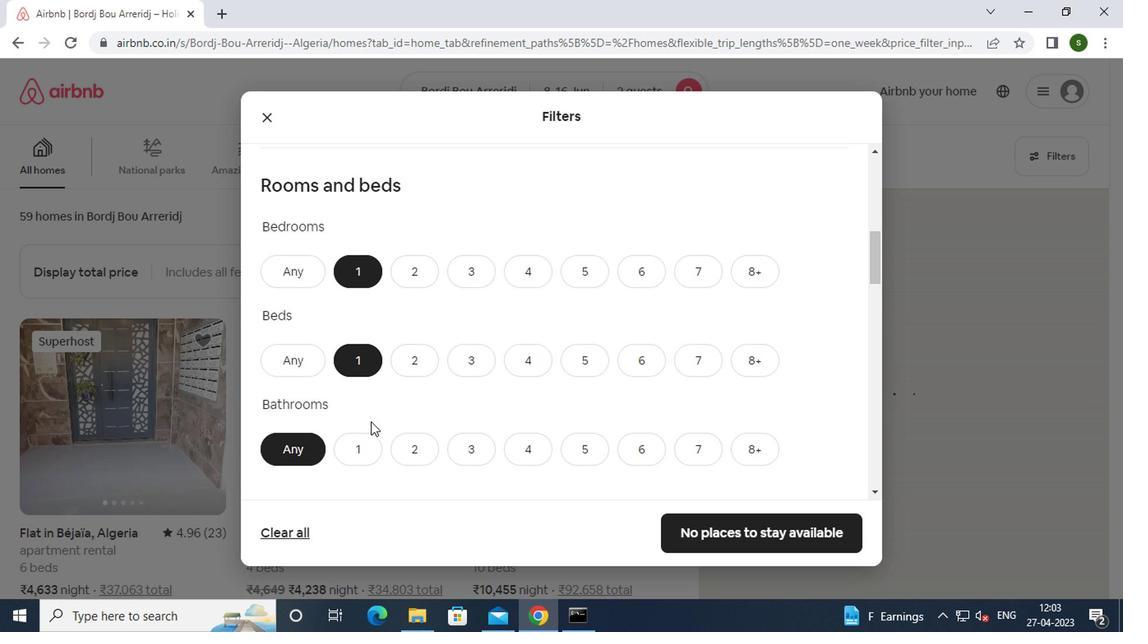 
Action: Mouse pressed left at (357, 446)
Screenshot: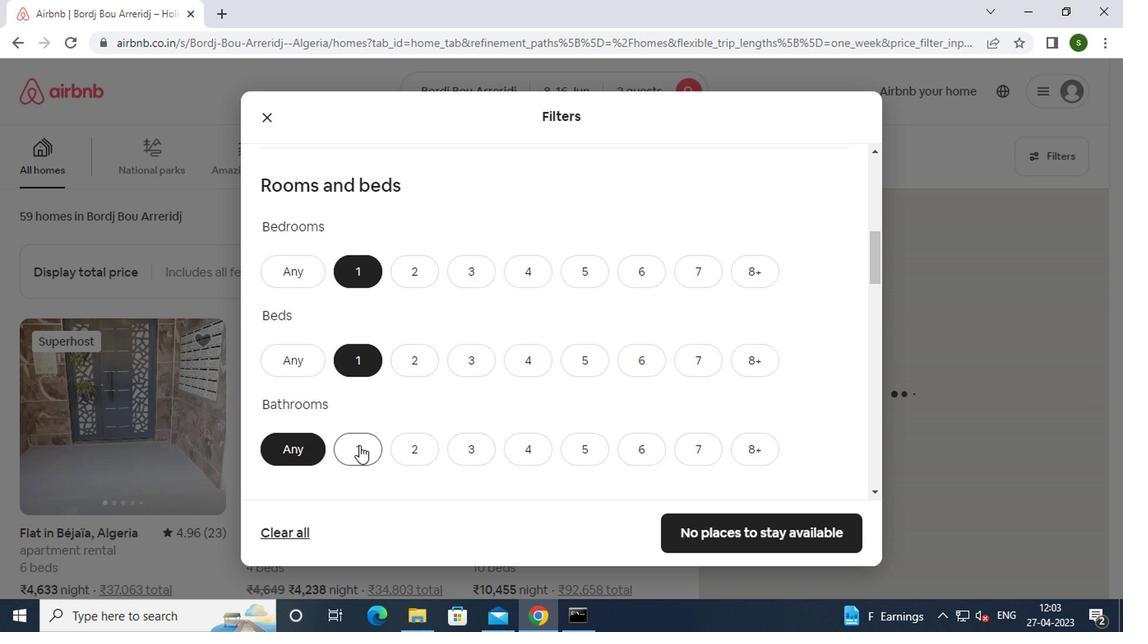 
Action: Mouse moved to (548, 349)
Screenshot: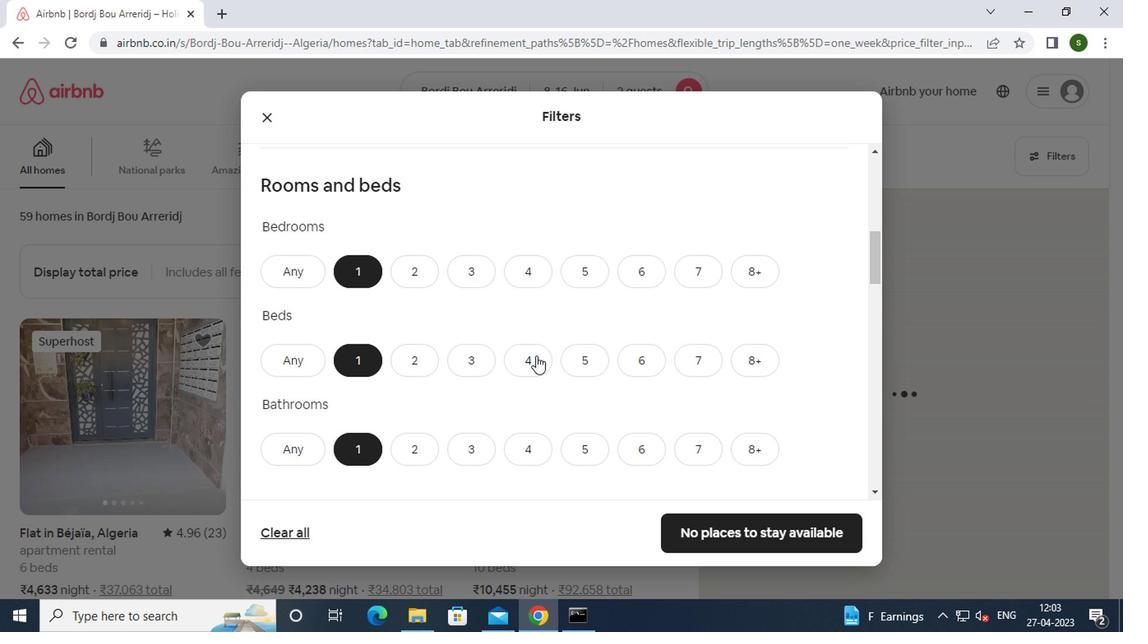 
Action: Mouse scrolled (548, 348) with delta (0, 0)
Screenshot: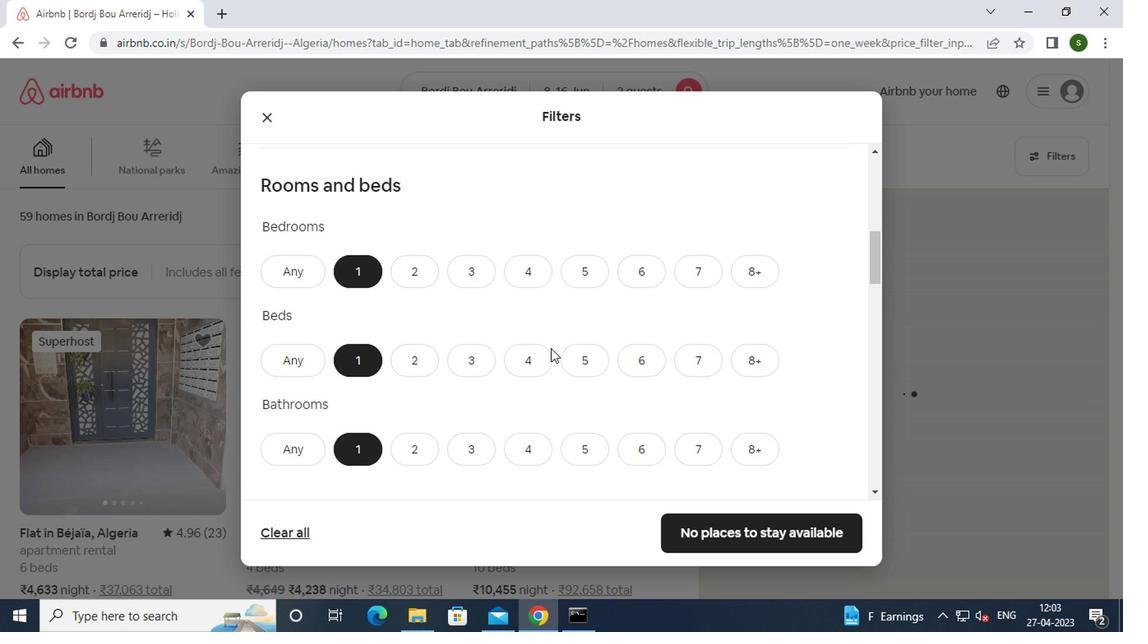 
Action: Mouse scrolled (548, 348) with delta (0, 0)
Screenshot: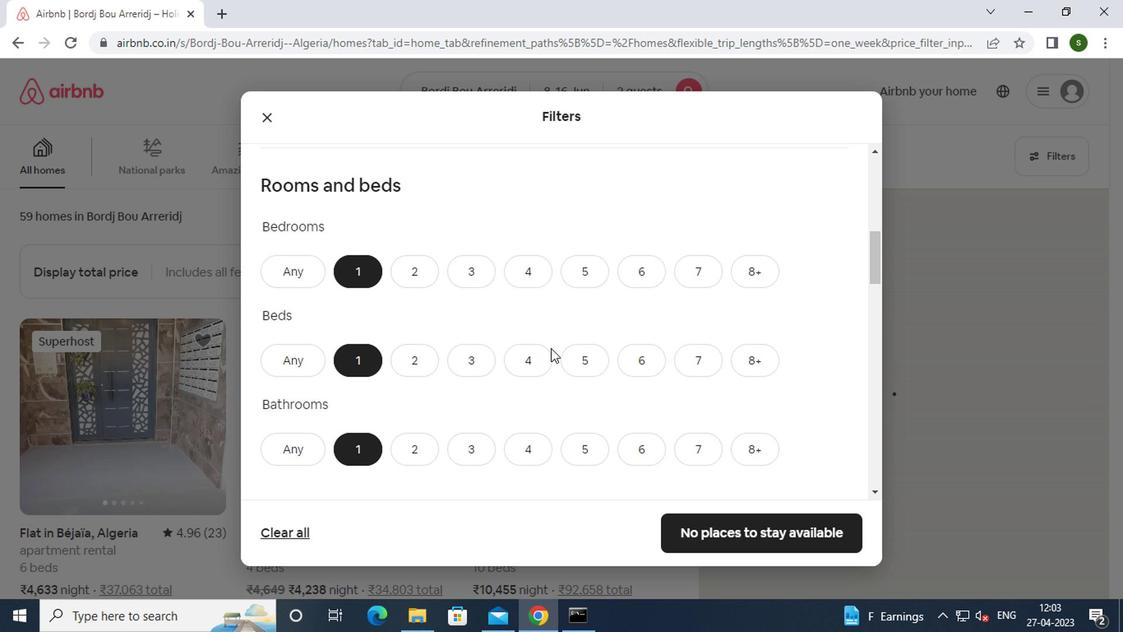 
Action: Mouse scrolled (548, 348) with delta (0, 0)
Screenshot: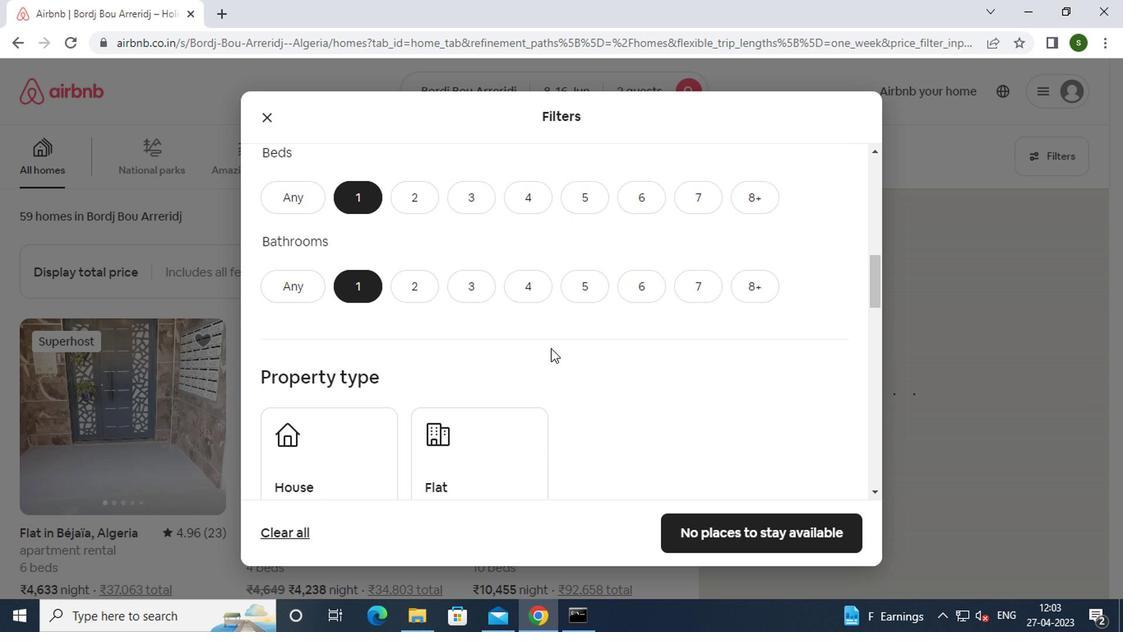 
Action: Mouse moved to (368, 357)
Screenshot: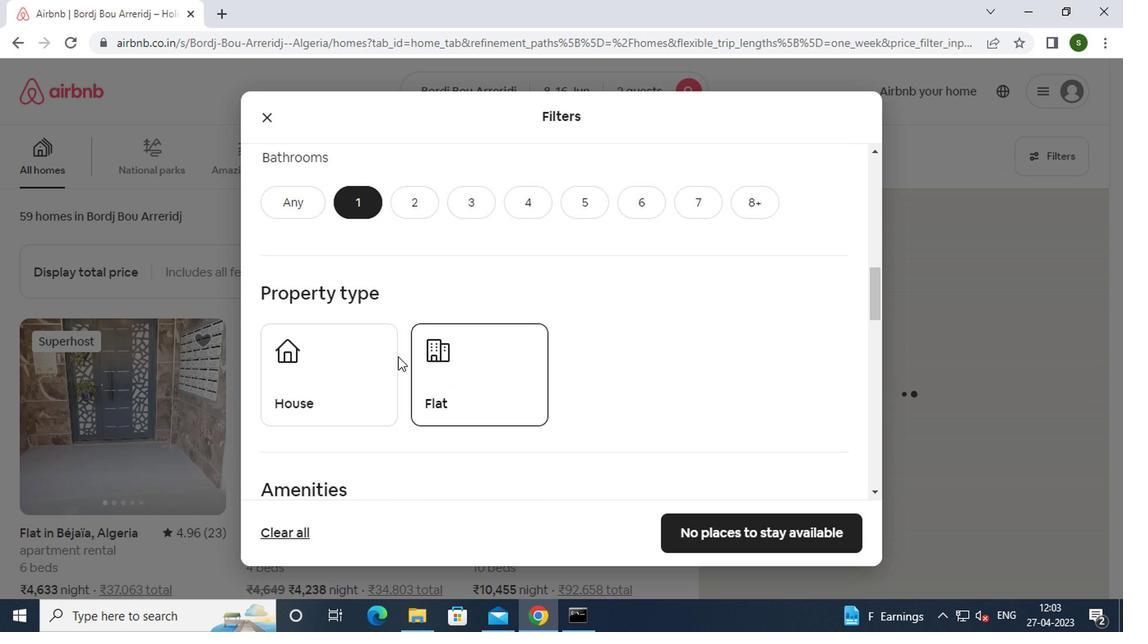 
Action: Mouse pressed left at (368, 357)
Screenshot: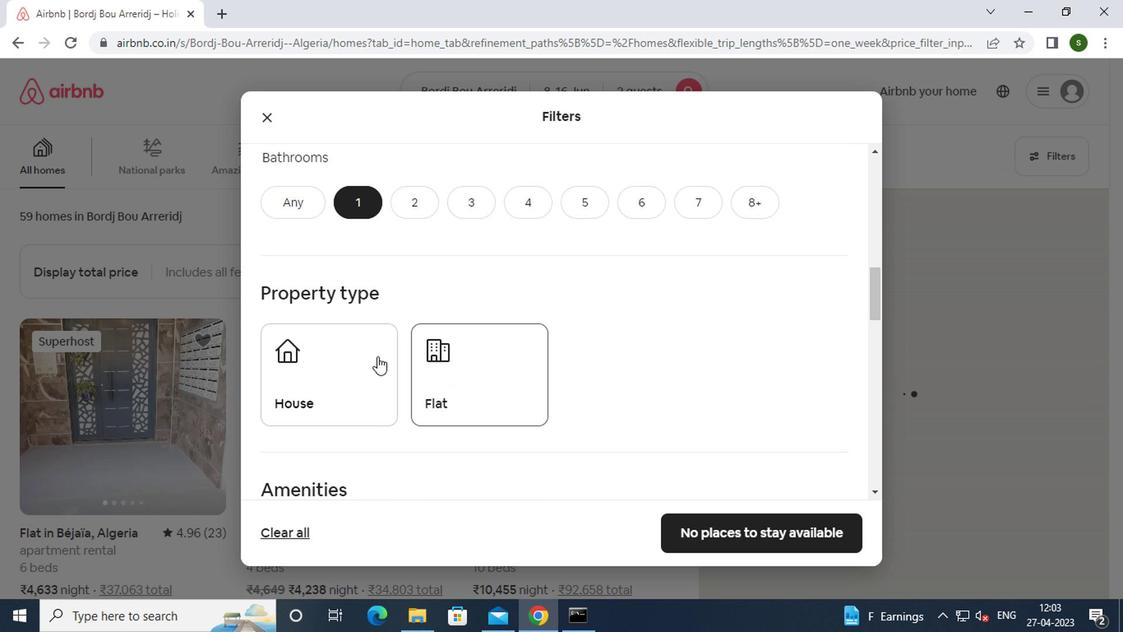 
Action: Mouse moved to (458, 367)
Screenshot: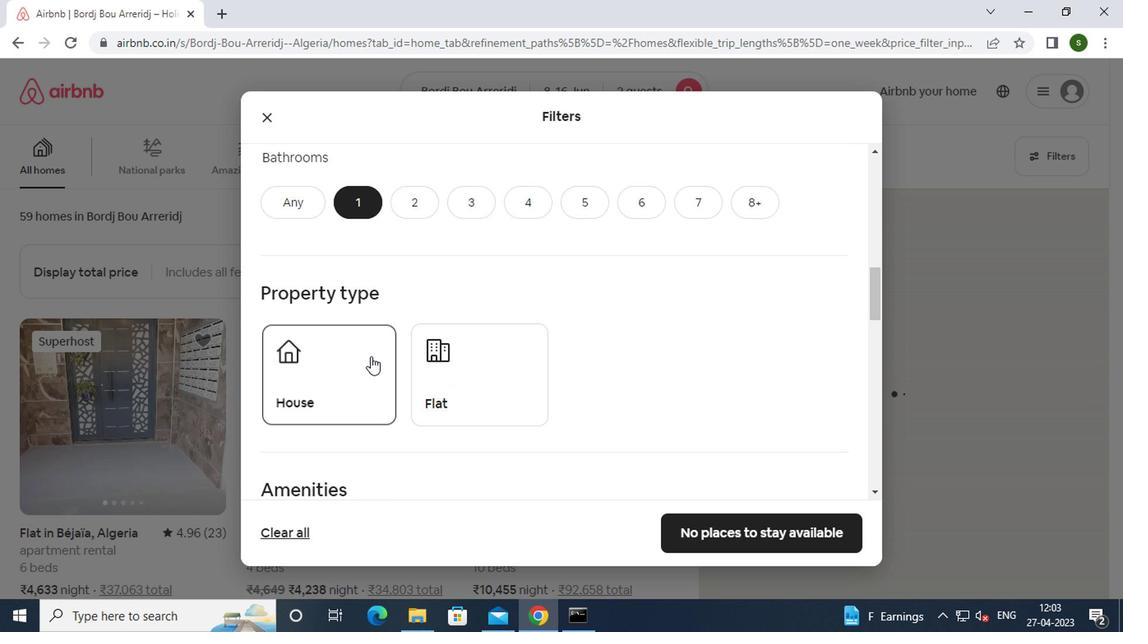 
Action: Mouse pressed left at (458, 367)
Screenshot: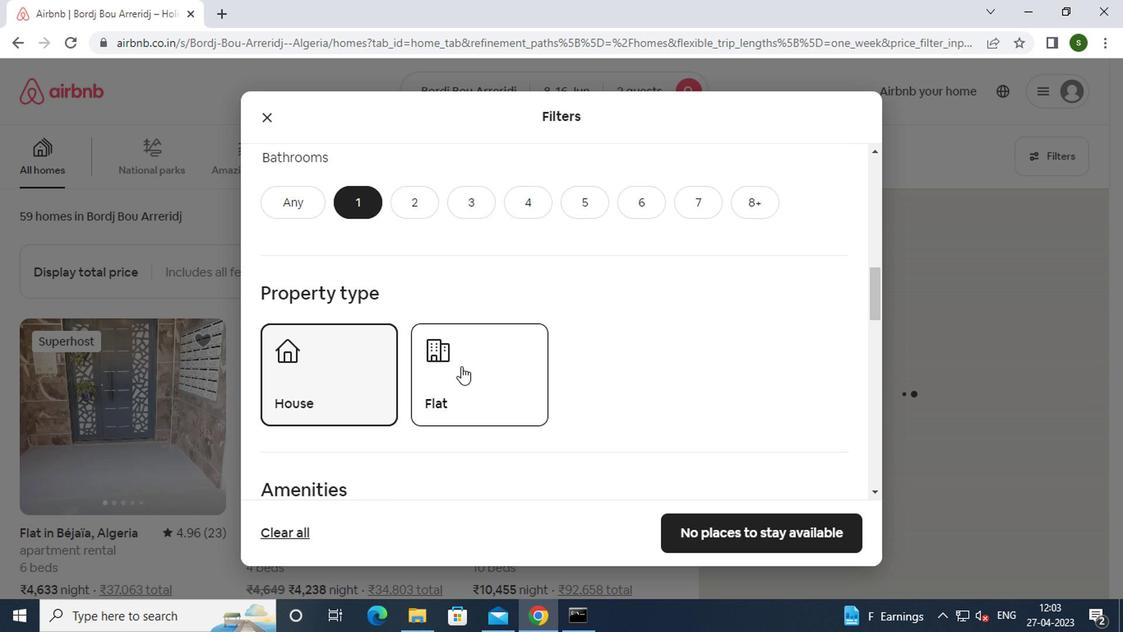
Action: Mouse moved to (709, 409)
Screenshot: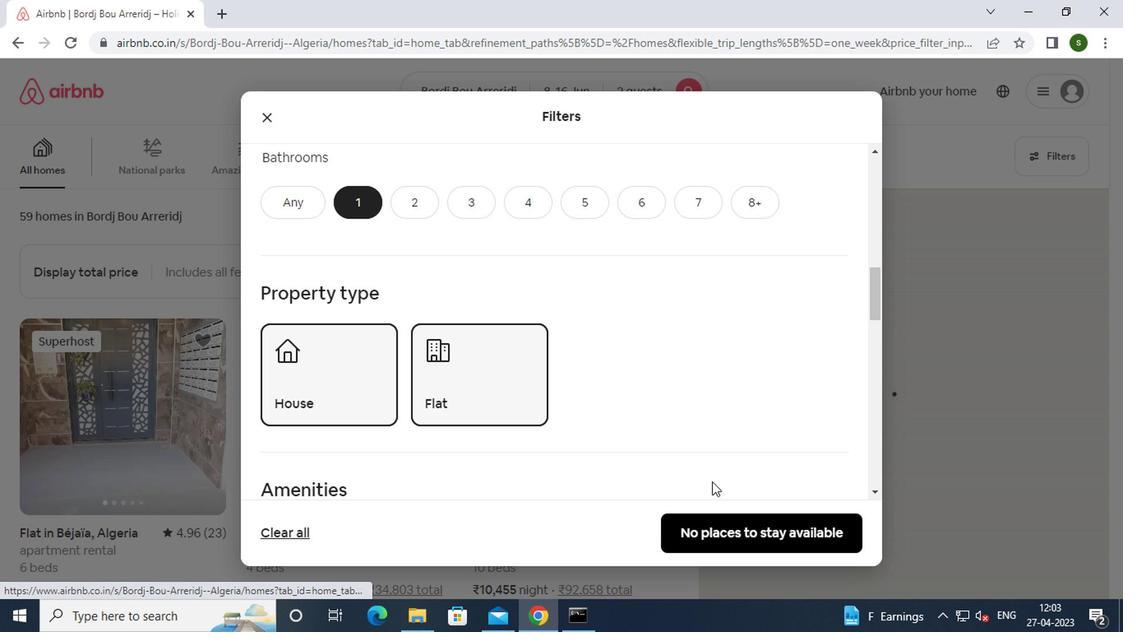 
Action: Mouse scrolled (709, 409) with delta (0, 0)
Screenshot: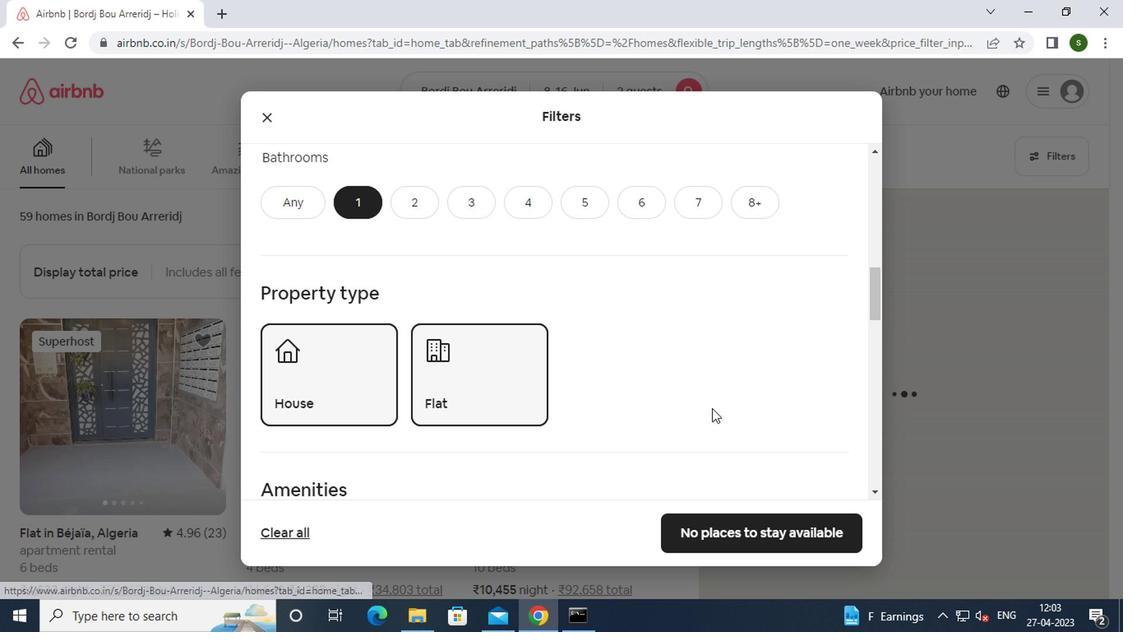 
Action: Mouse scrolled (709, 409) with delta (0, 0)
Screenshot: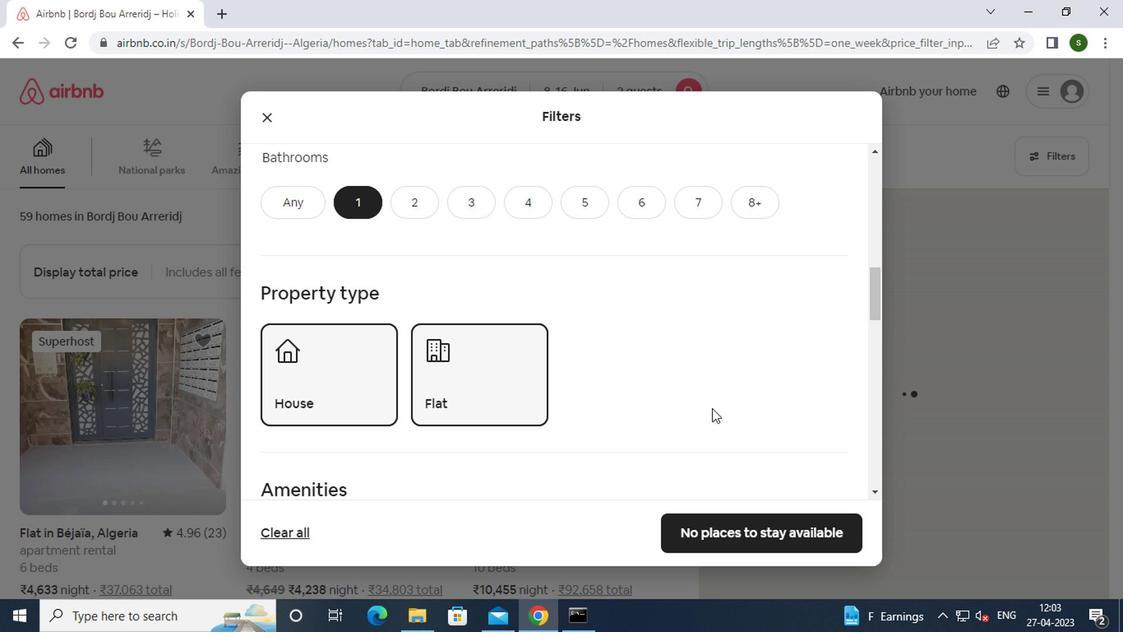 
Action: Mouse scrolled (709, 409) with delta (0, 0)
Screenshot: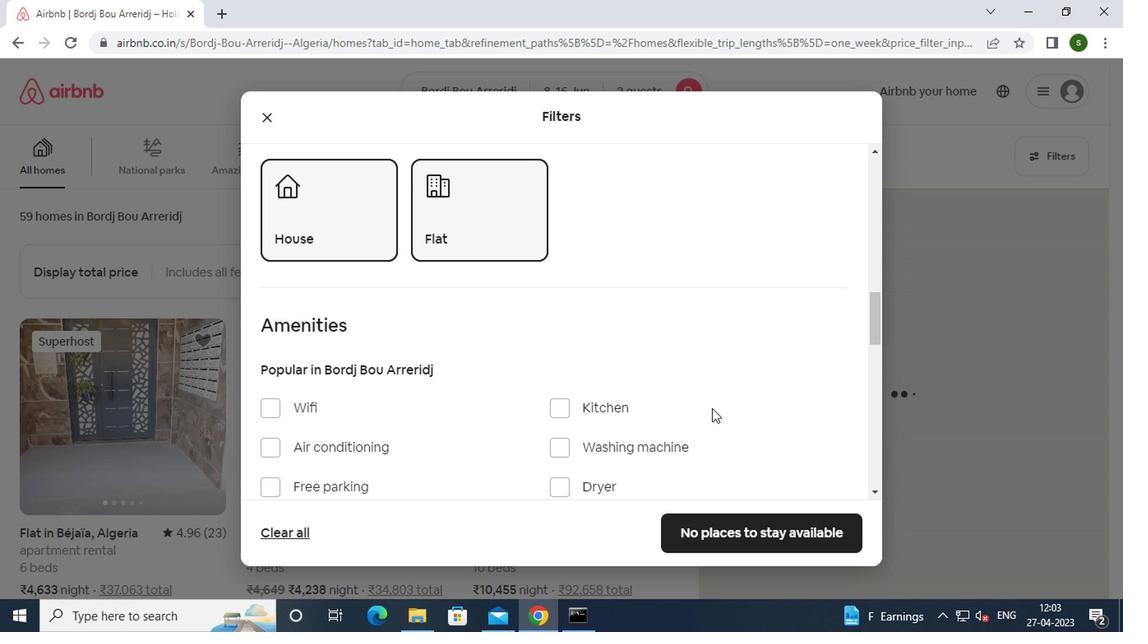 
Action: Mouse scrolled (709, 409) with delta (0, 0)
Screenshot: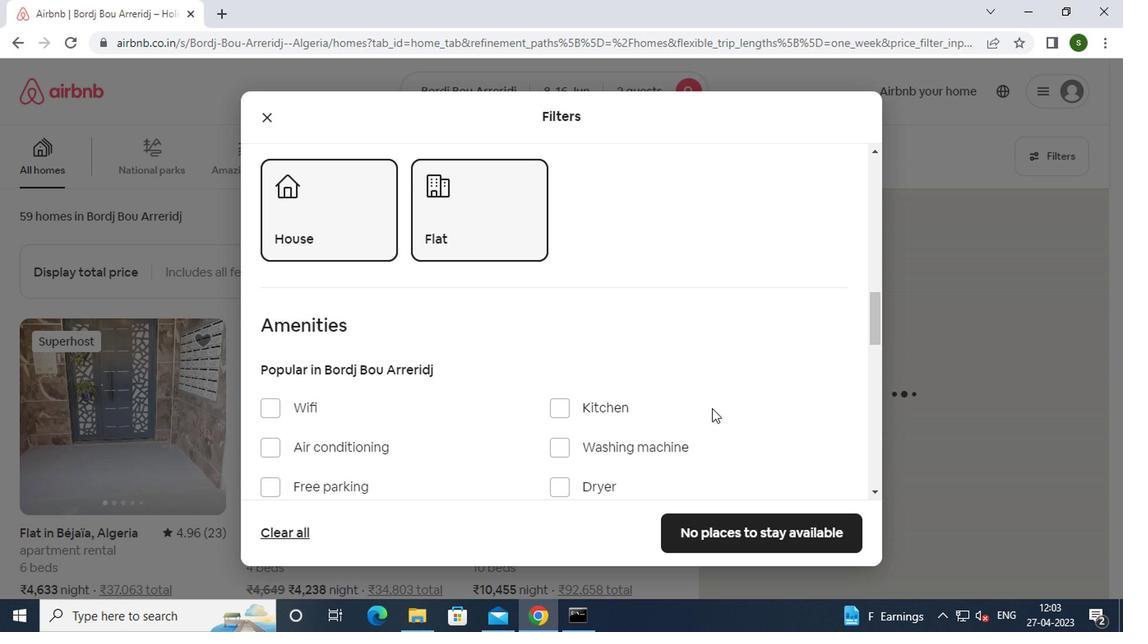 
Action: Mouse scrolled (709, 409) with delta (0, 0)
Screenshot: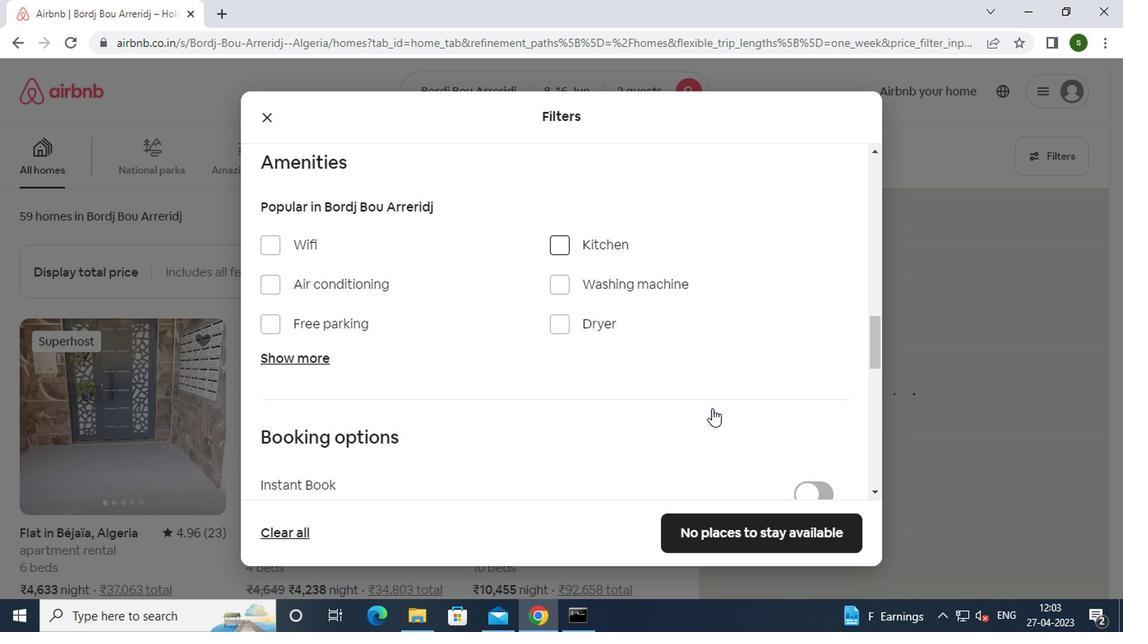 
Action: Mouse scrolled (709, 409) with delta (0, 0)
Screenshot: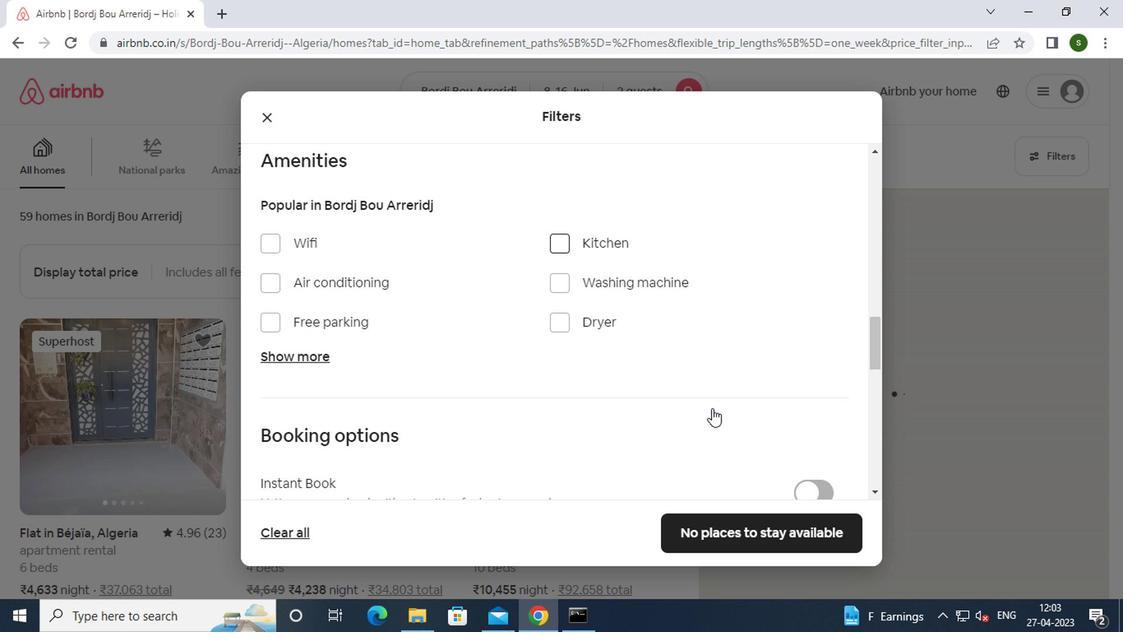 
Action: Mouse moved to (808, 389)
Screenshot: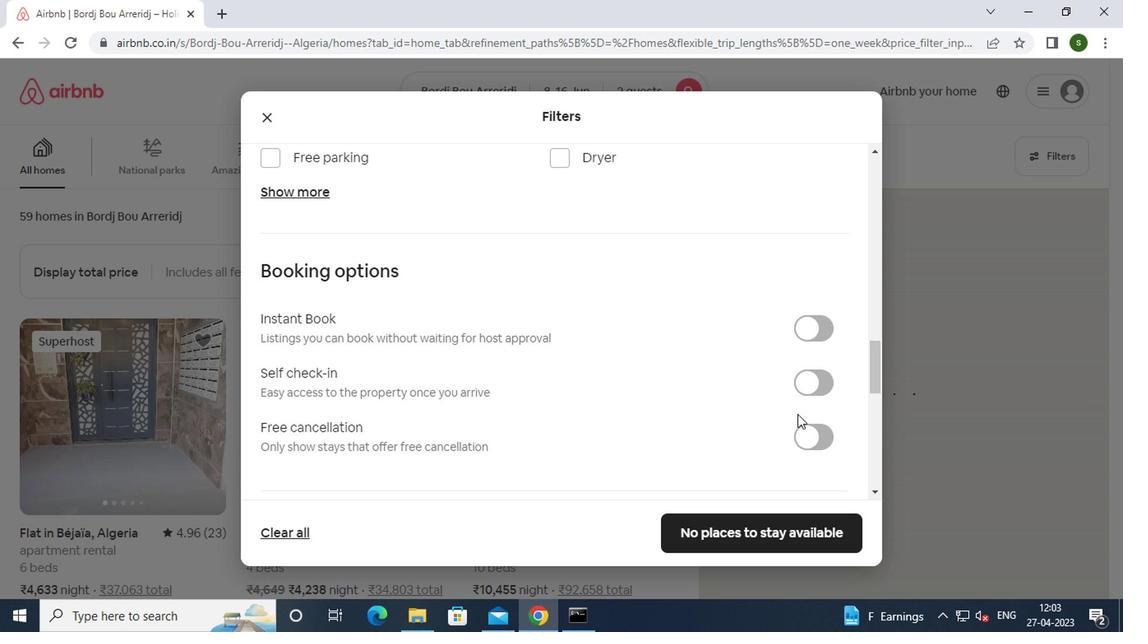 
Action: Mouse pressed left at (808, 389)
Screenshot: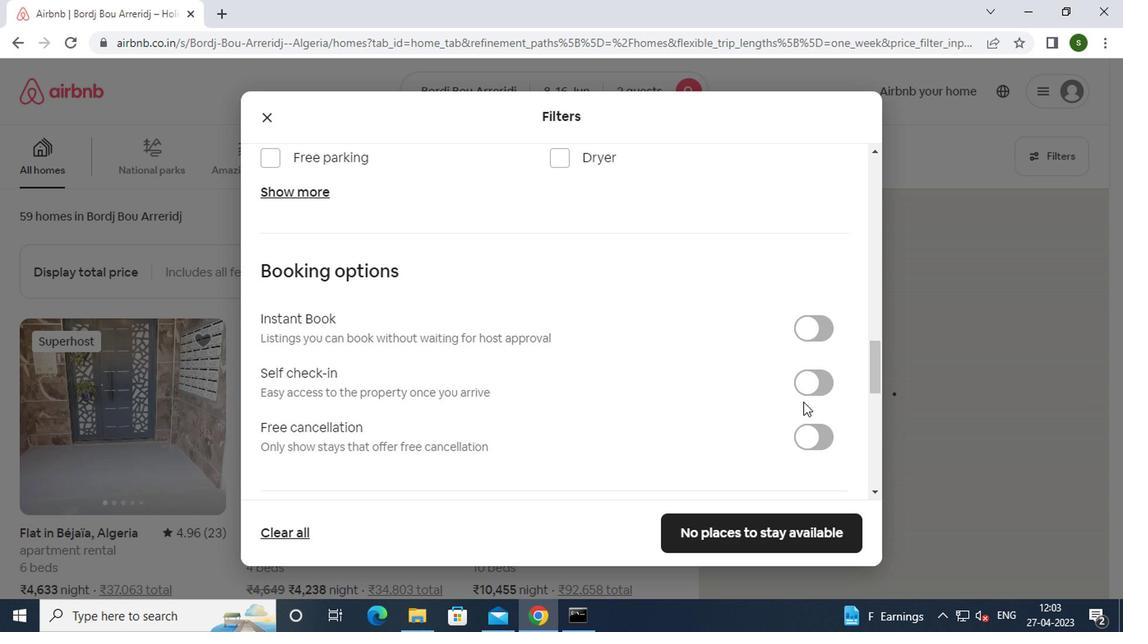 
Action: Mouse moved to (741, 537)
Screenshot: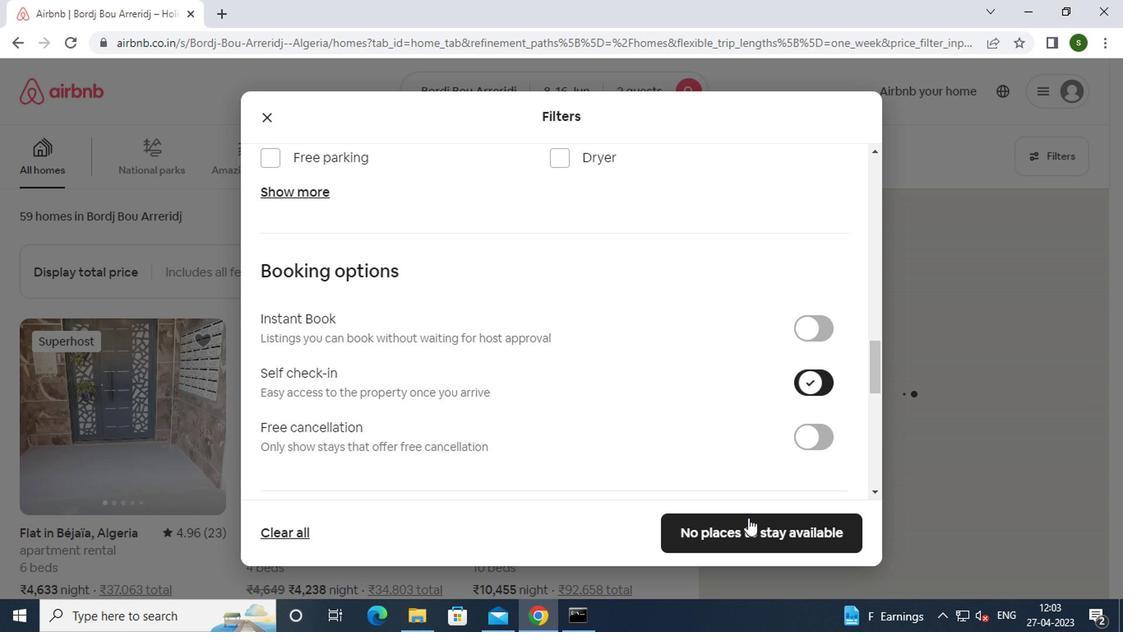
Action: Mouse pressed left at (741, 537)
Screenshot: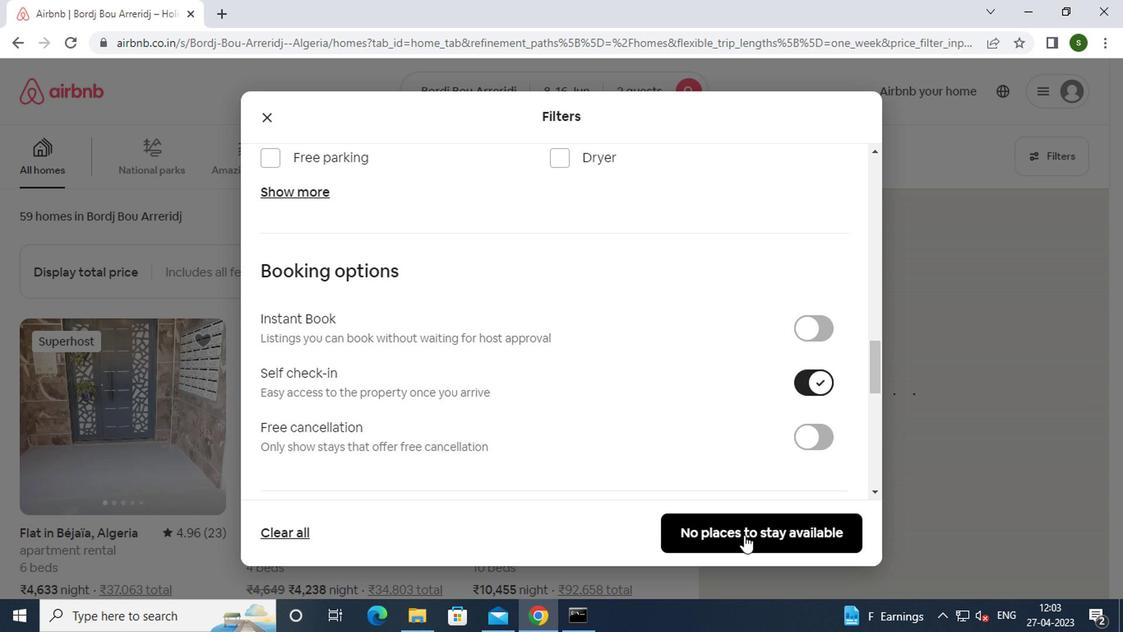 
